 Task: Search one way flight ticket for 4 adults, 2 children, 2 infants in seat and 1 infant on lap in premium economy from Deadhorse: Deadhorse Airport(prudhoe Bay Airport) to Fort Wayne: Fort Wayne International Airport on 5-4-2023. Choice of flights is Alaska. Number of bags: 2 carry on bags. Outbound departure time preference is 4:45.
Action: Mouse moved to (372, 320)
Screenshot: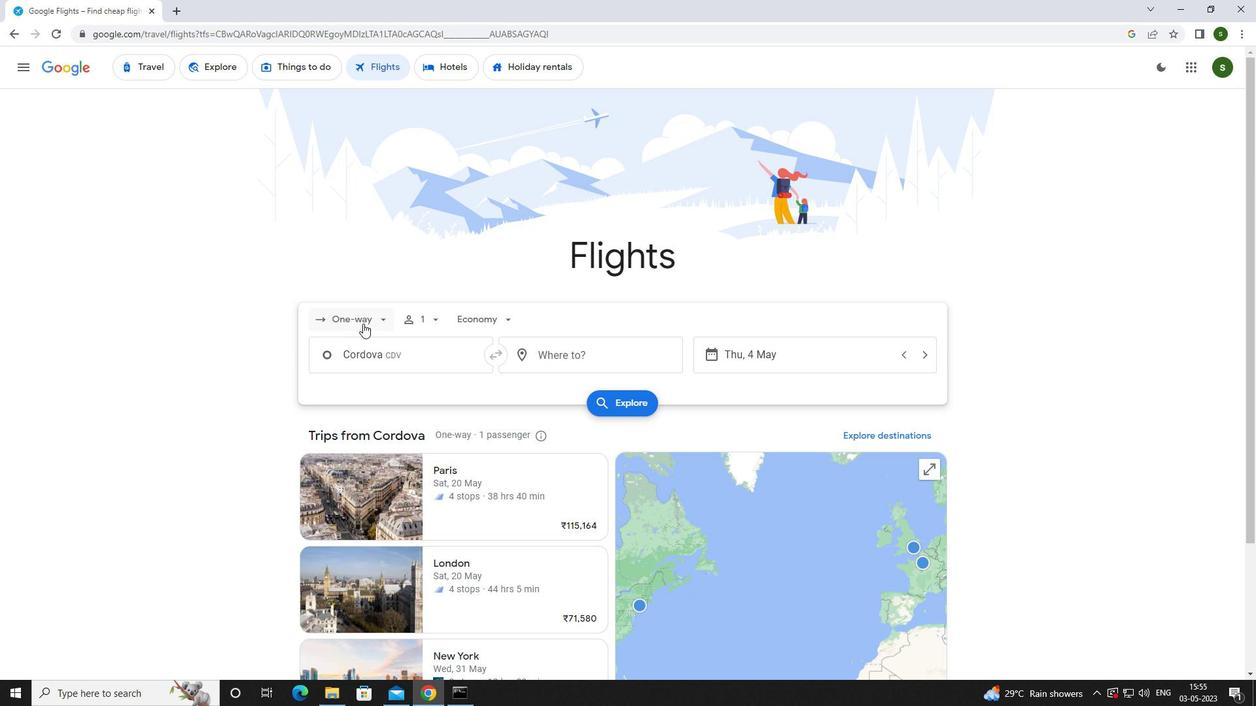 
Action: Mouse pressed left at (372, 320)
Screenshot: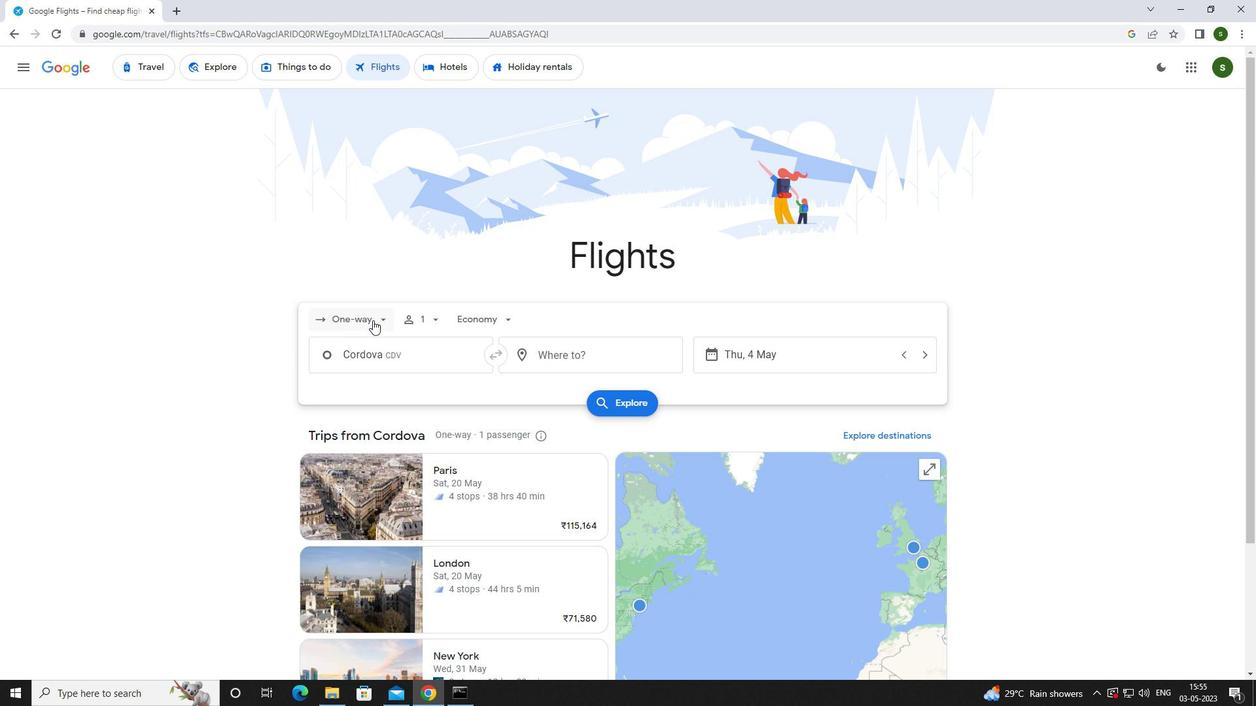 
Action: Mouse pressed left at (372, 320)
Screenshot: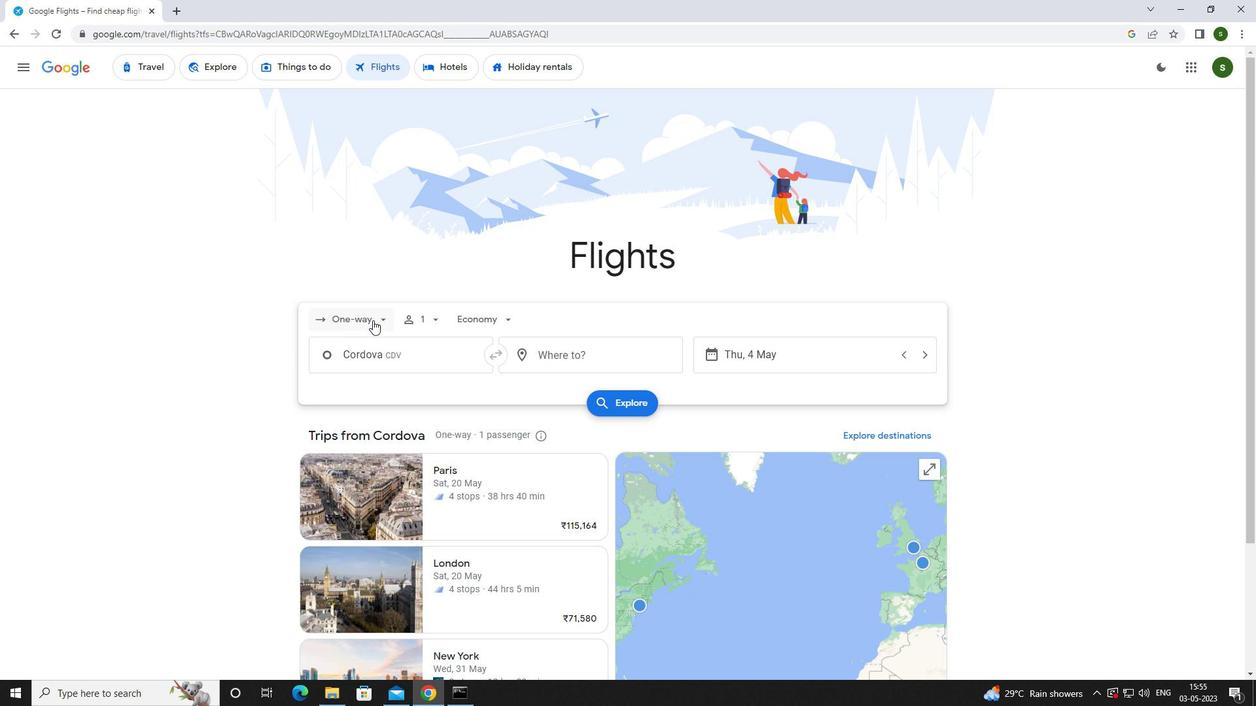 
Action: Mouse moved to (377, 316)
Screenshot: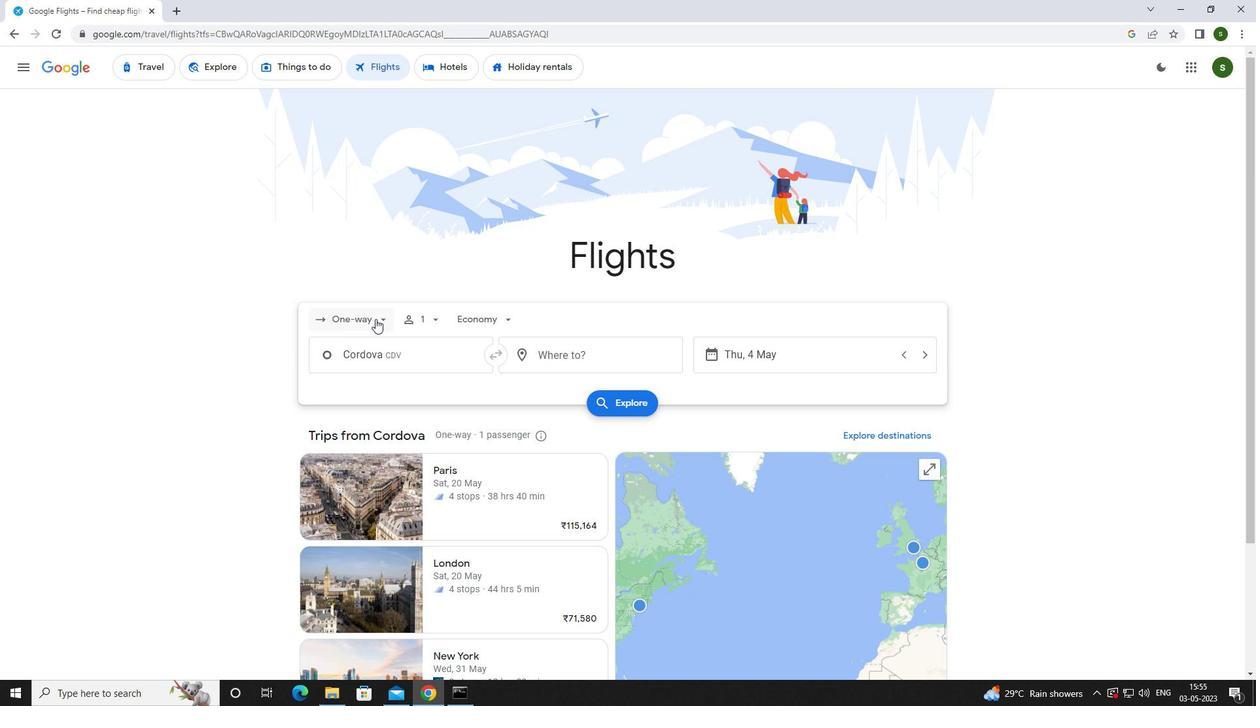 
Action: Mouse pressed left at (377, 316)
Screenshot: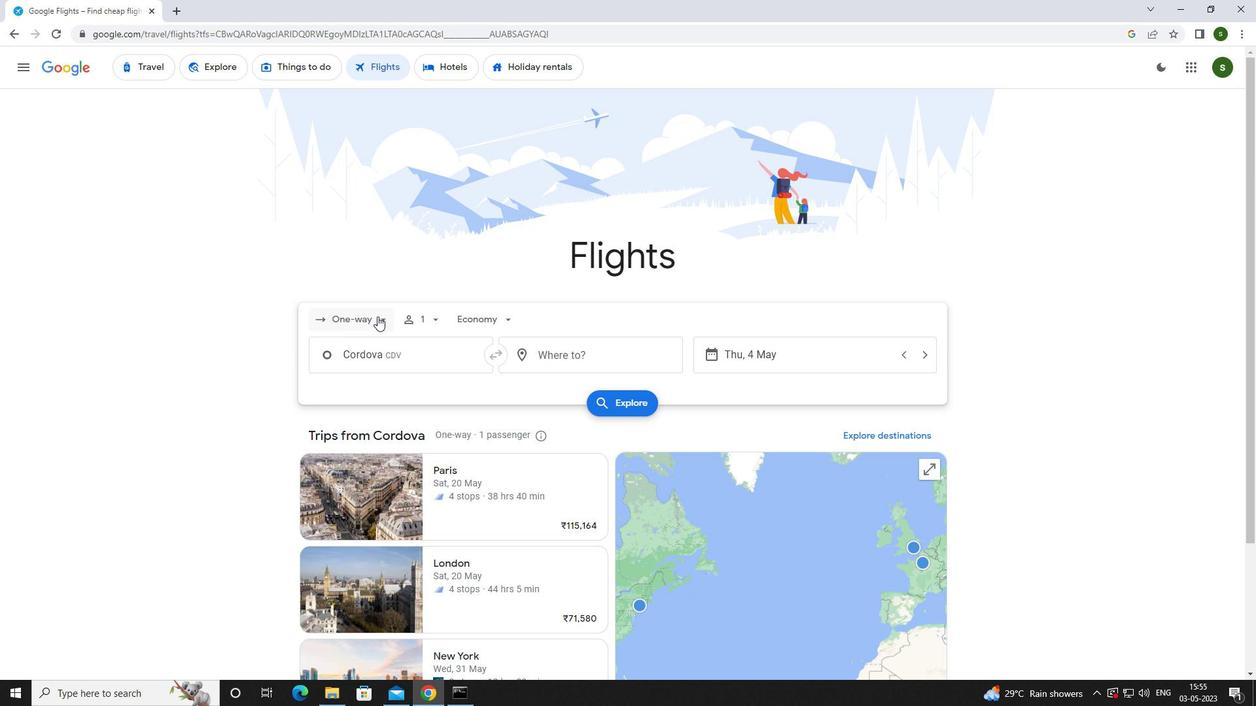 
Action: Mouse moved to (377, 314)
Screenshot: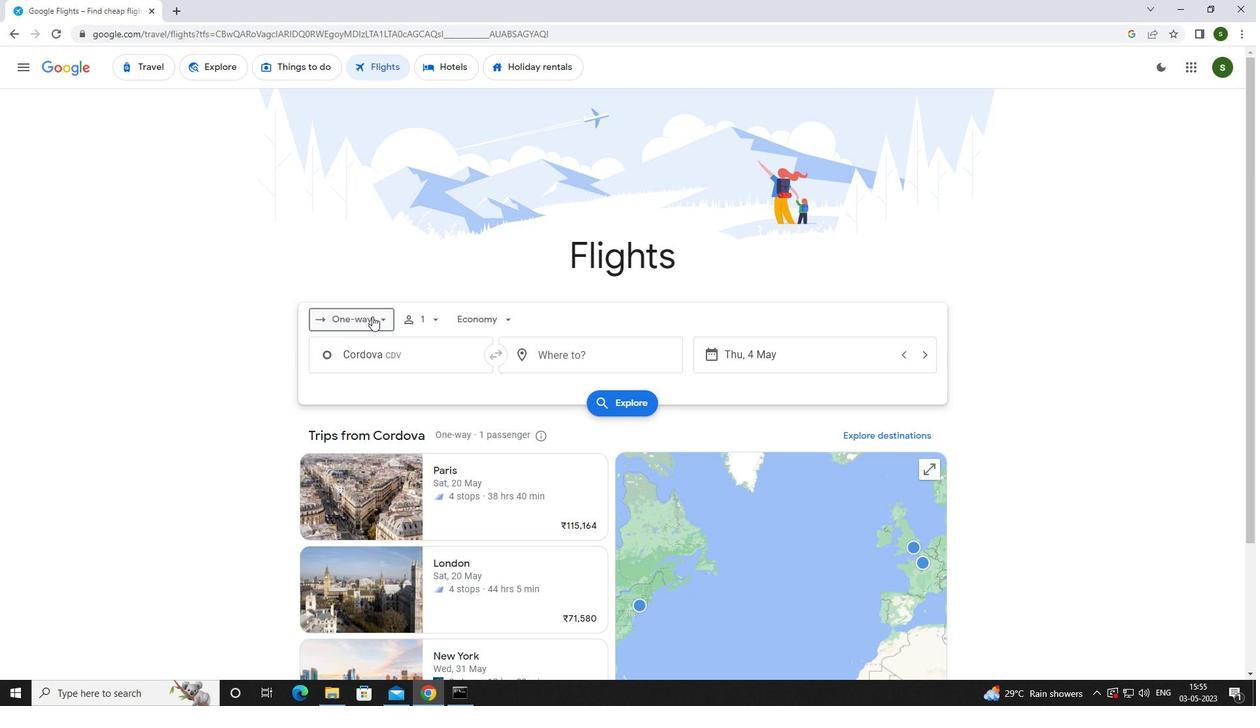 
Action: Mouse pressed left at (377, 314)
Screenshot: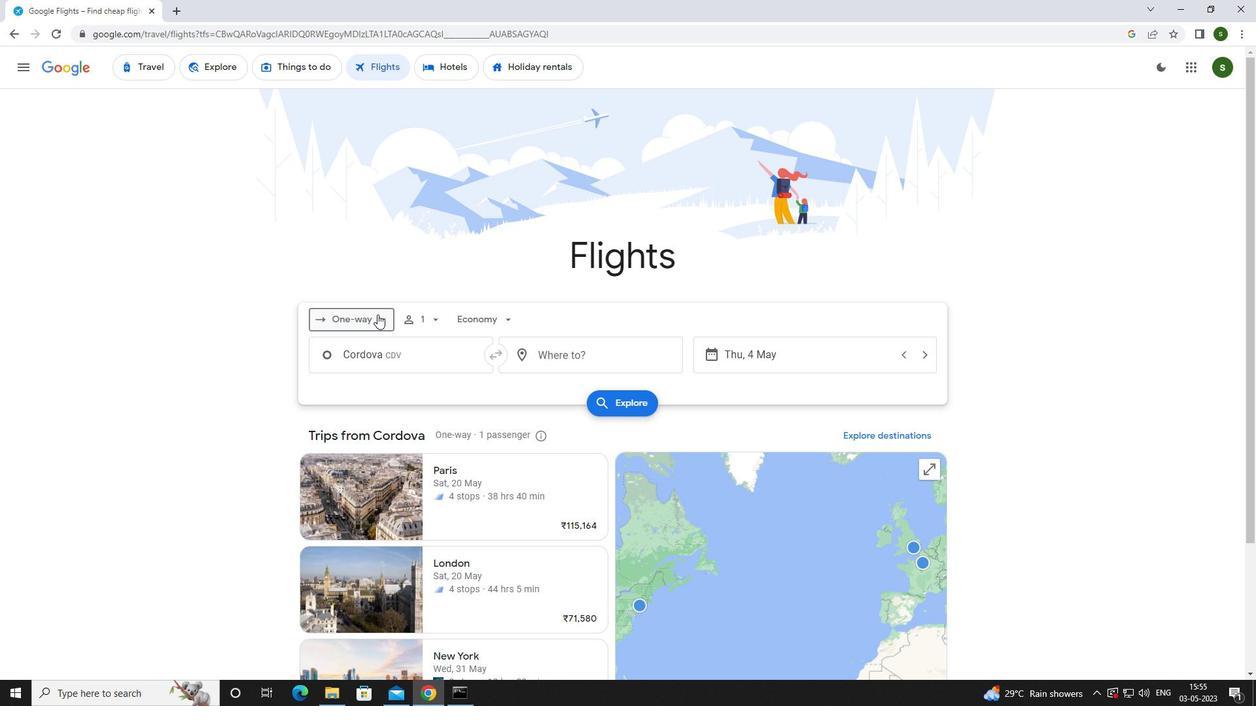 
Action: Mouse moved to (383, 387)
Screenshot: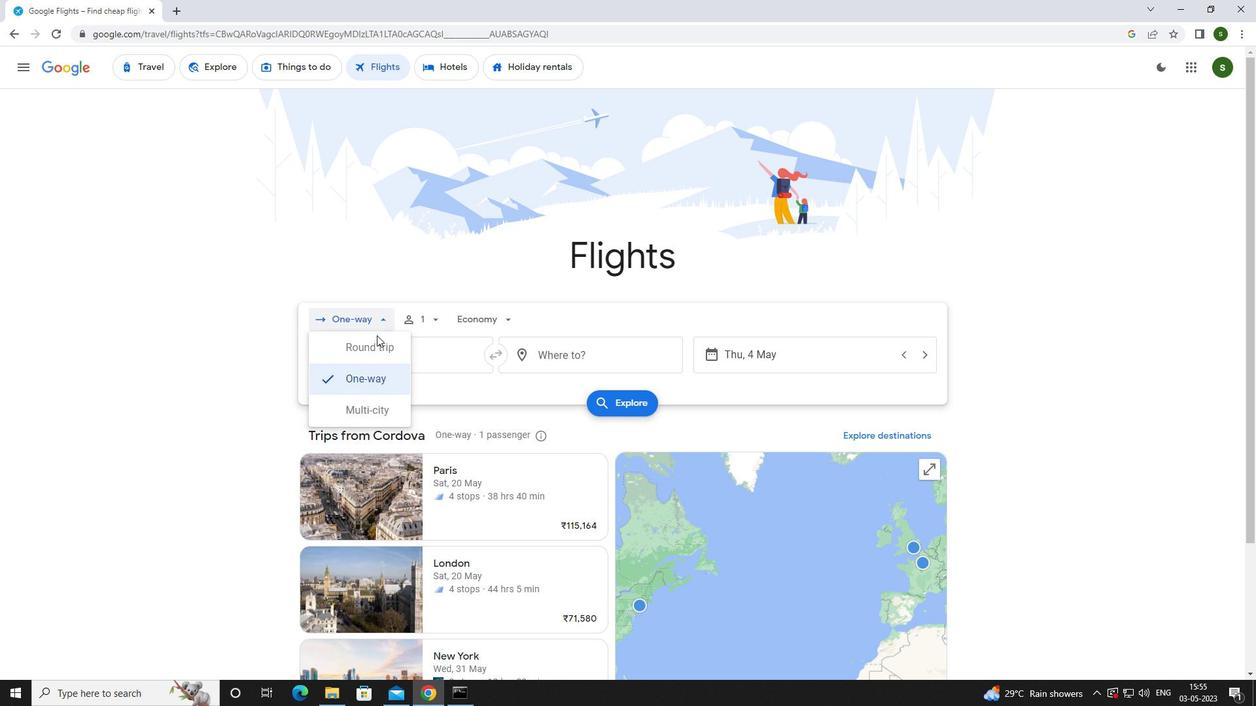 
Action: Mouse pressed left at (383, 387)
Screenshot: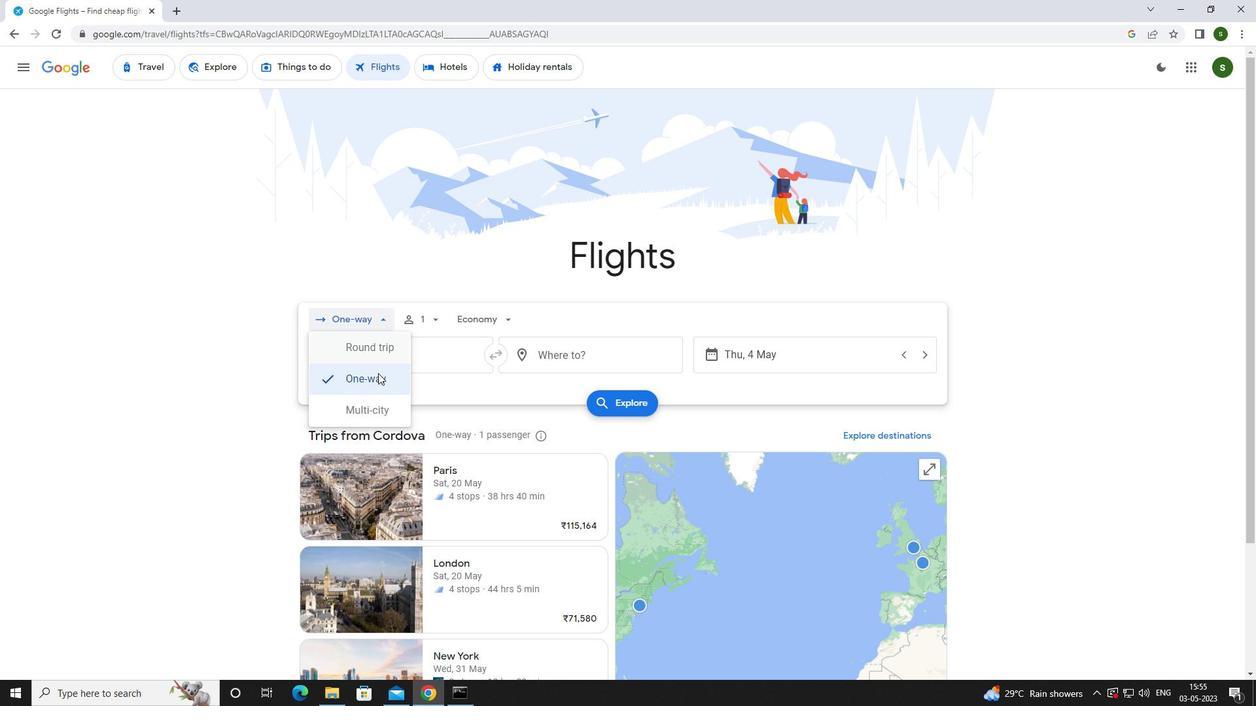 
Action: Mouse moved to (416, 317)
Screenshot: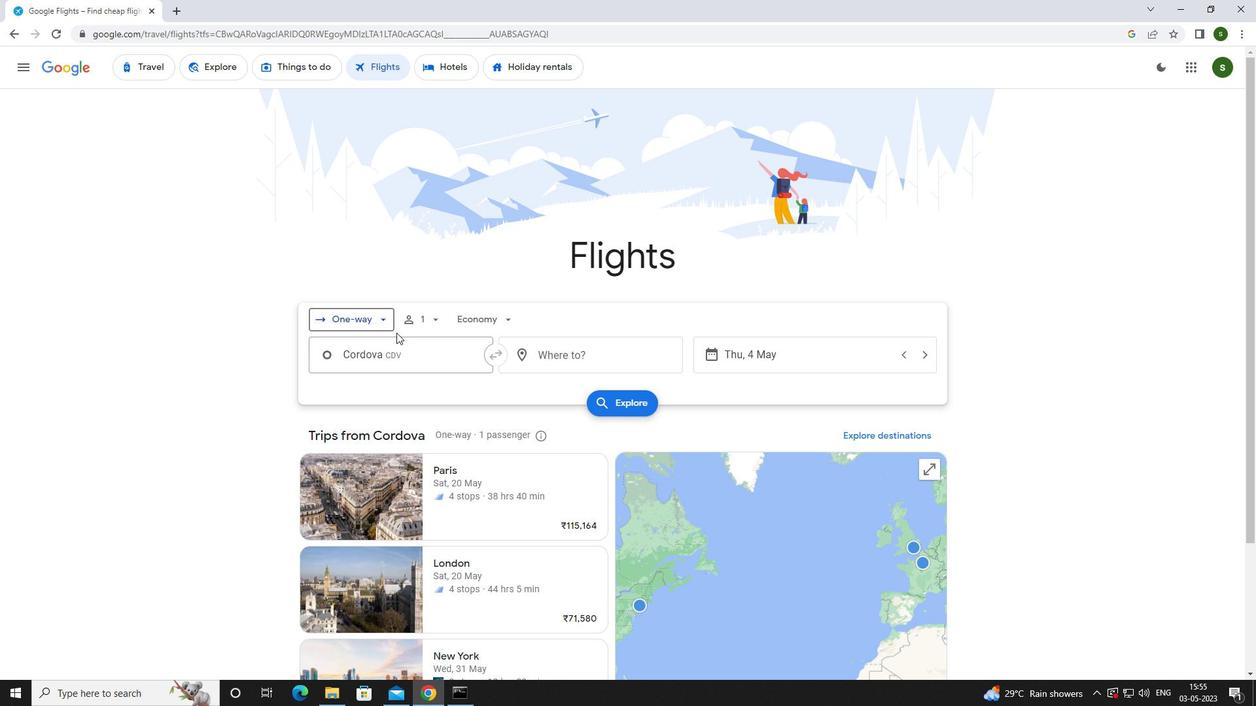 
Action: Mouse pressed left at (416, 317)
Screenshot: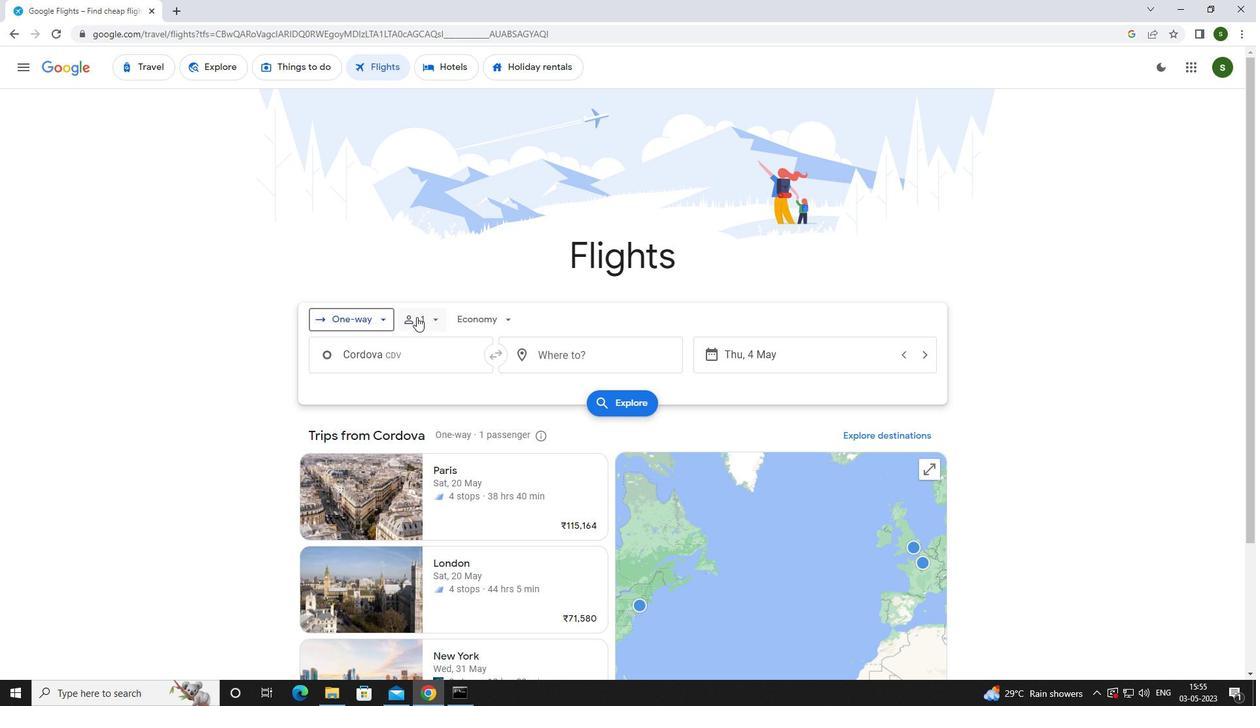 
Action: Mouse moved to (538, 348)
Screenshot: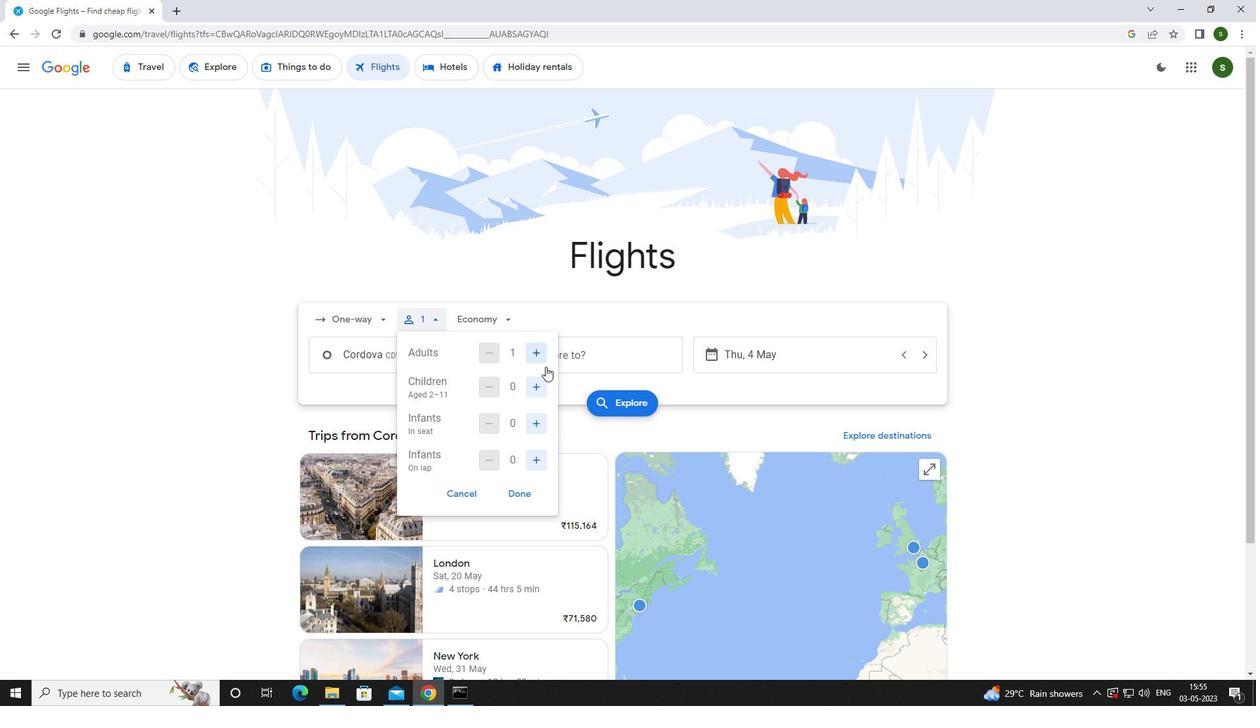 
Action: Mouse pressed left at (538, 348)
Screenshot: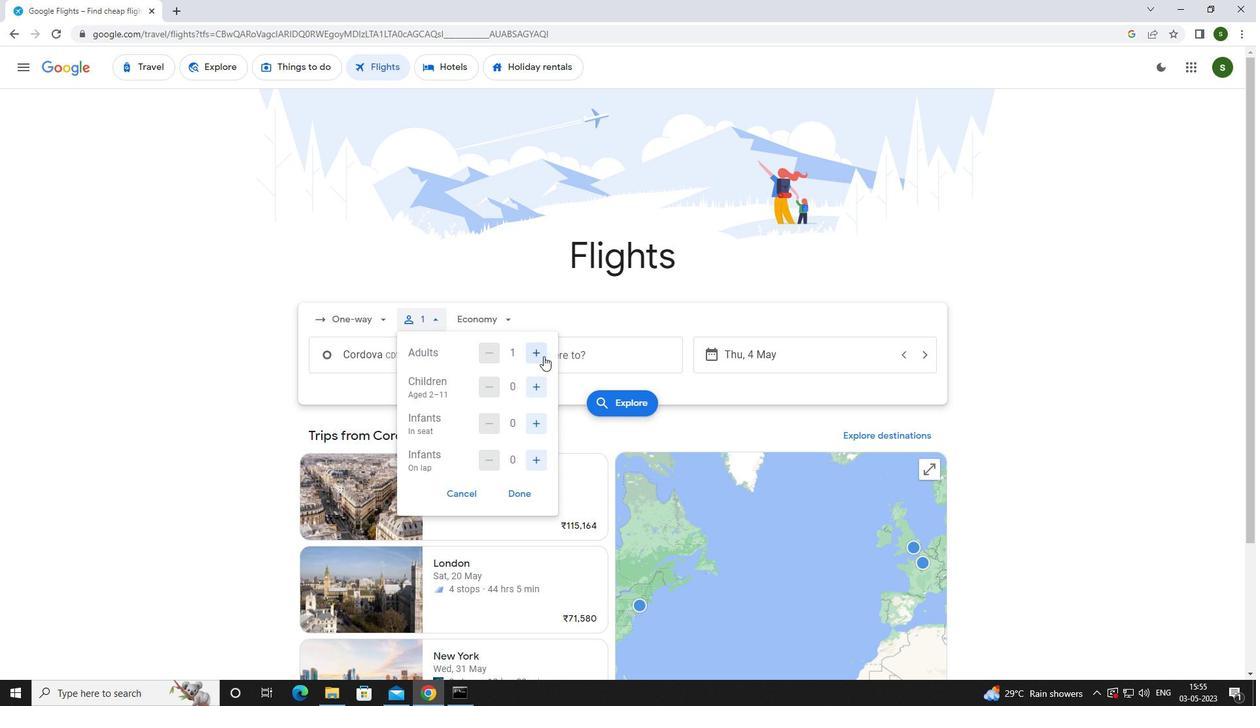 
Action: Mouse pressed left at (538, 348)
Screenshot: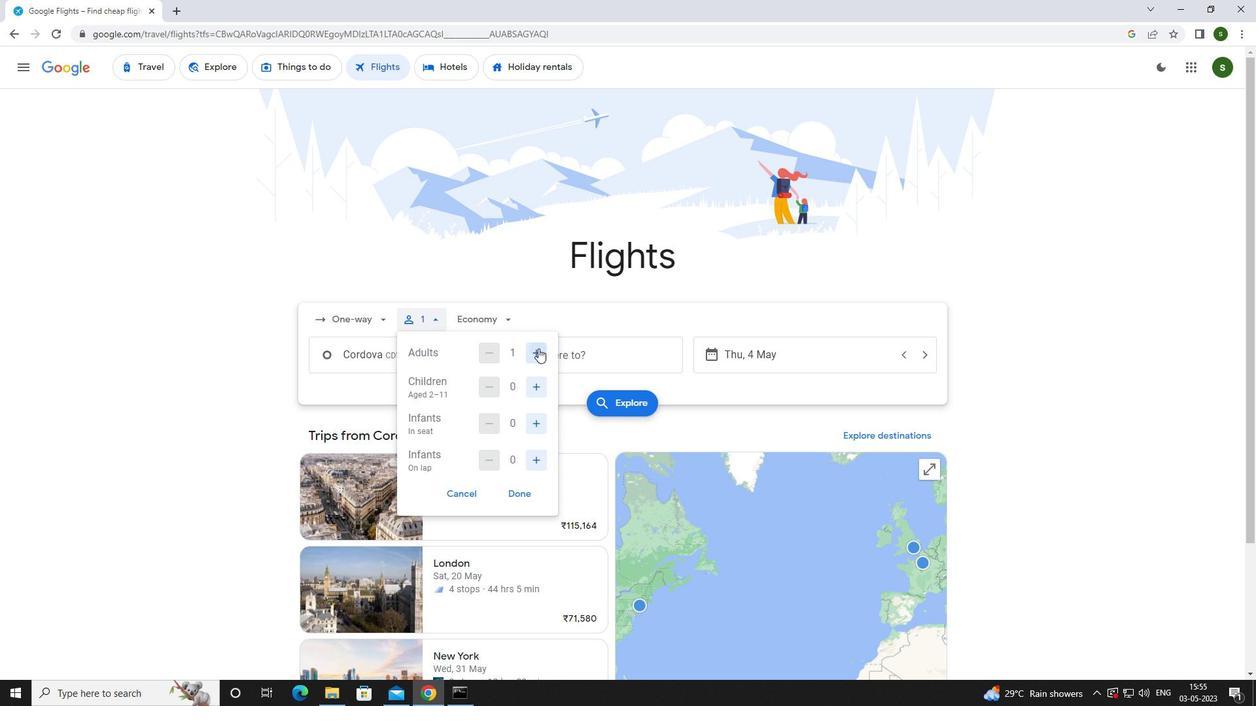 
Action: Mouse pressed left at (538, 348)
Screenshot: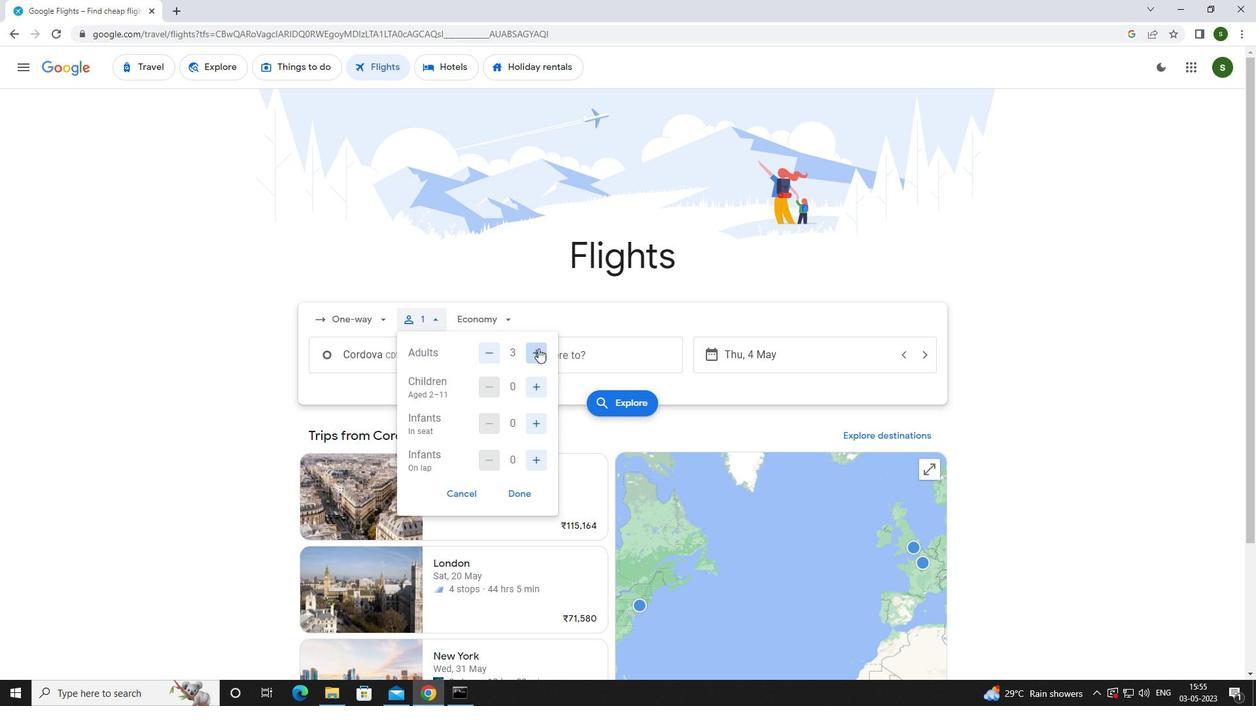 
Action: Mouse moved to (537, 386)
Screenshot: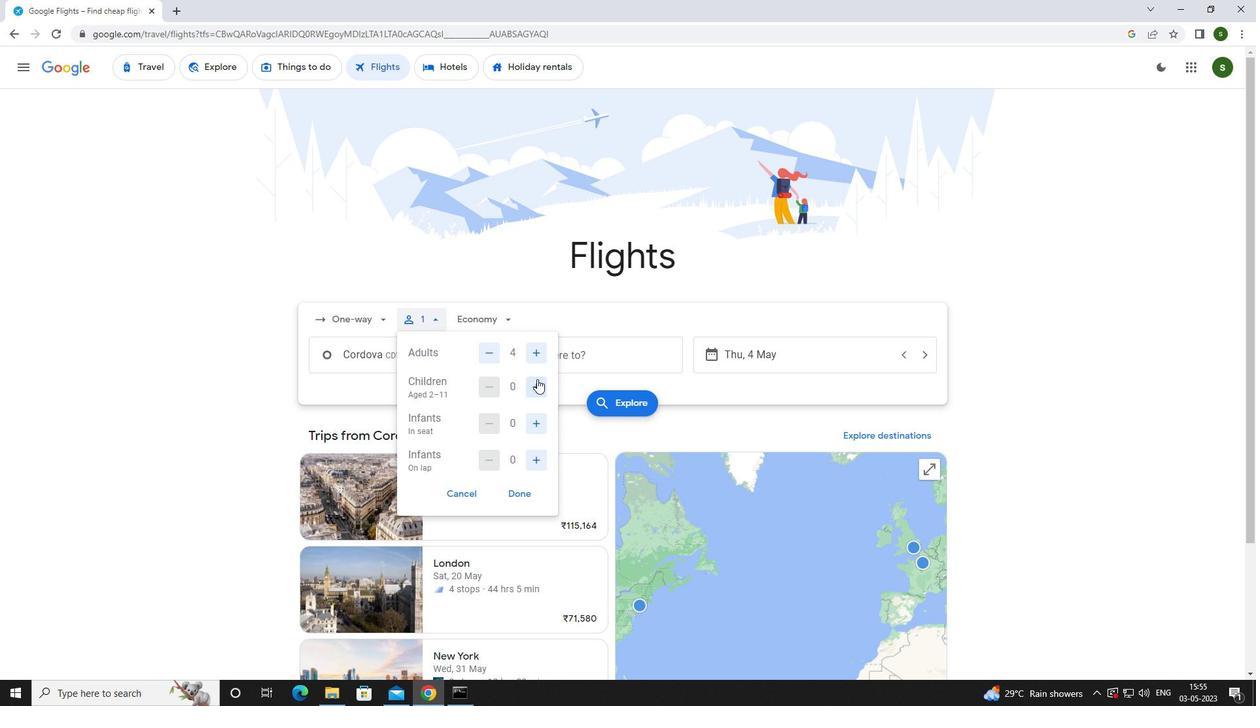 
Action: Mouse pressed left at (537, 386)
Screenshot: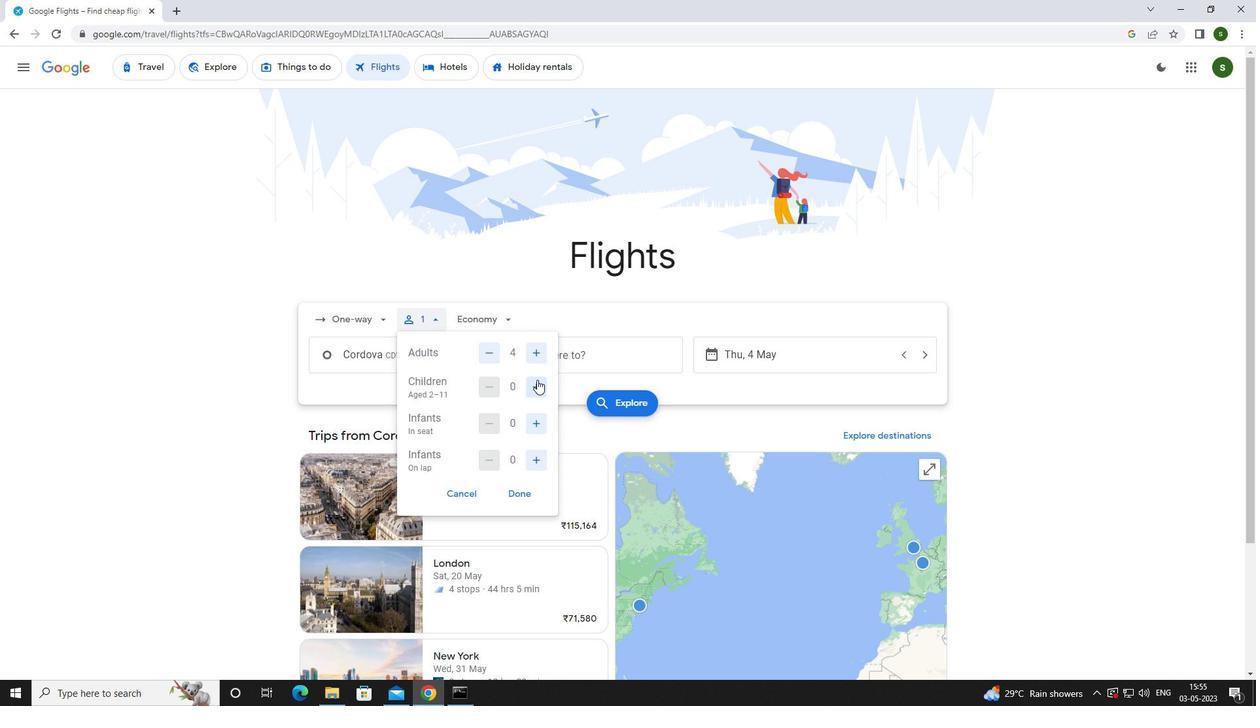 
Action: Mouse pressed left at (537, 386)
Screenshot: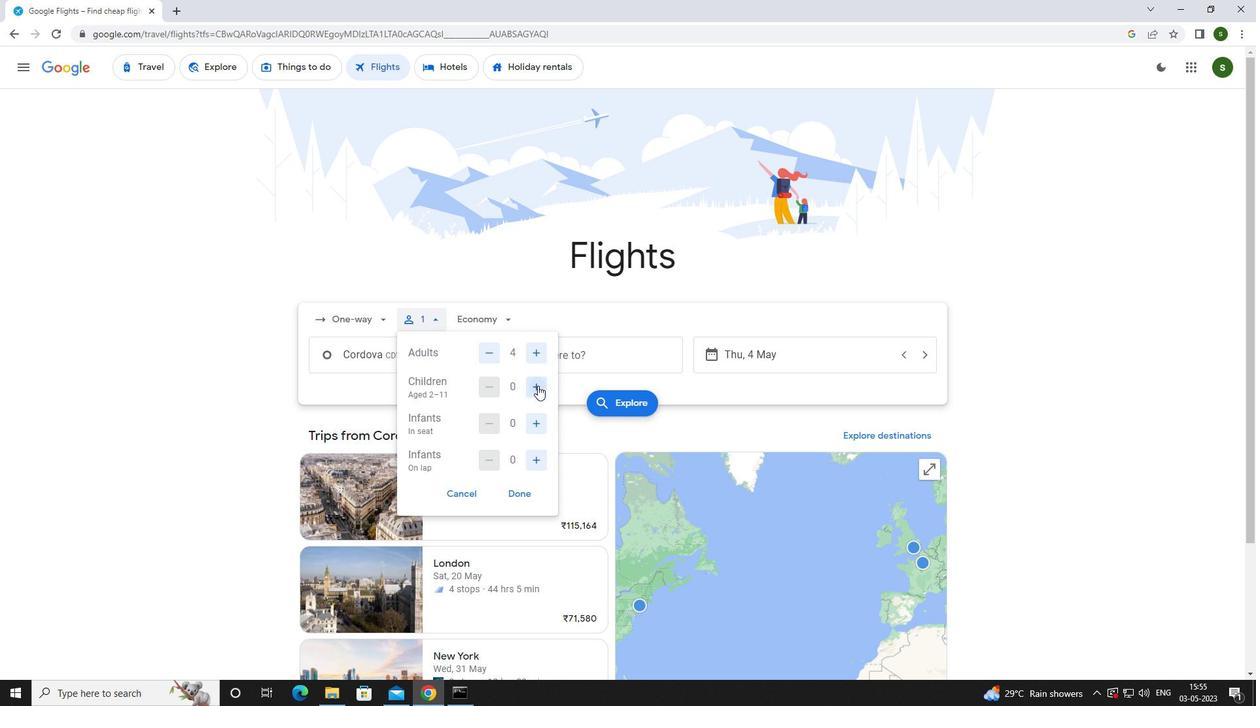 
Action: Mouse moved to (541, 420)
Screenshot: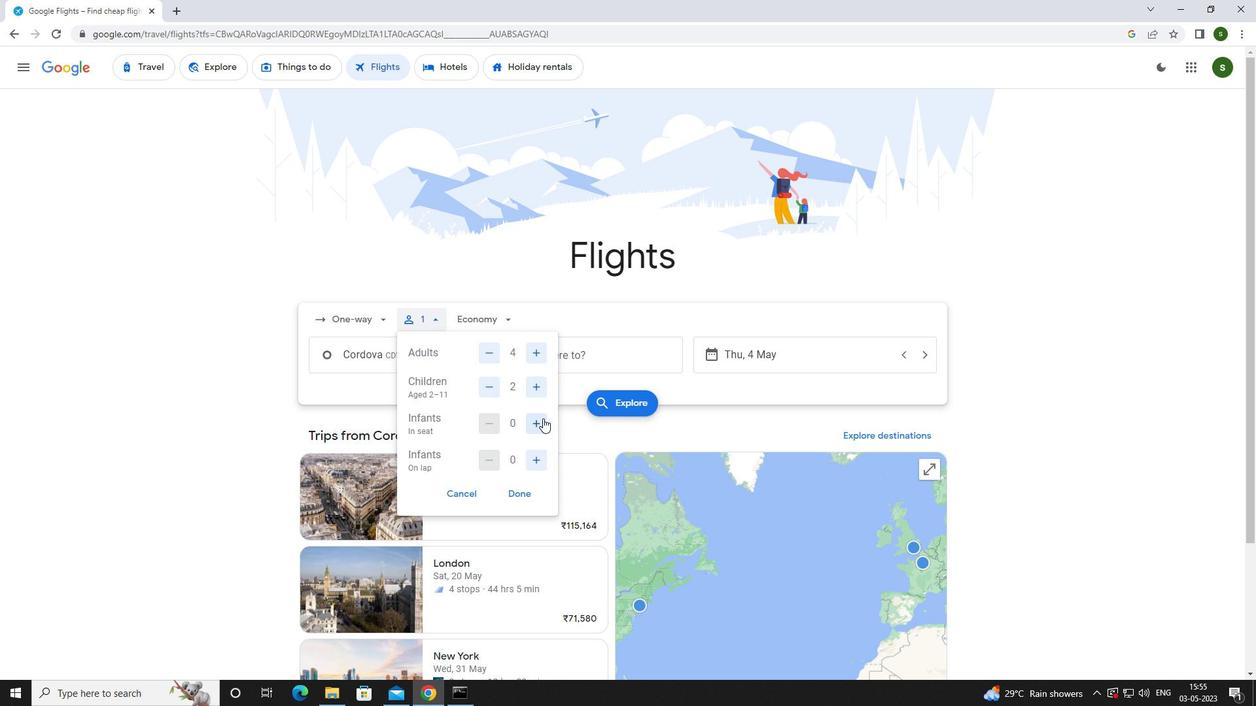 
Action: Mouse pressed left at (541, 420)
Screenshot: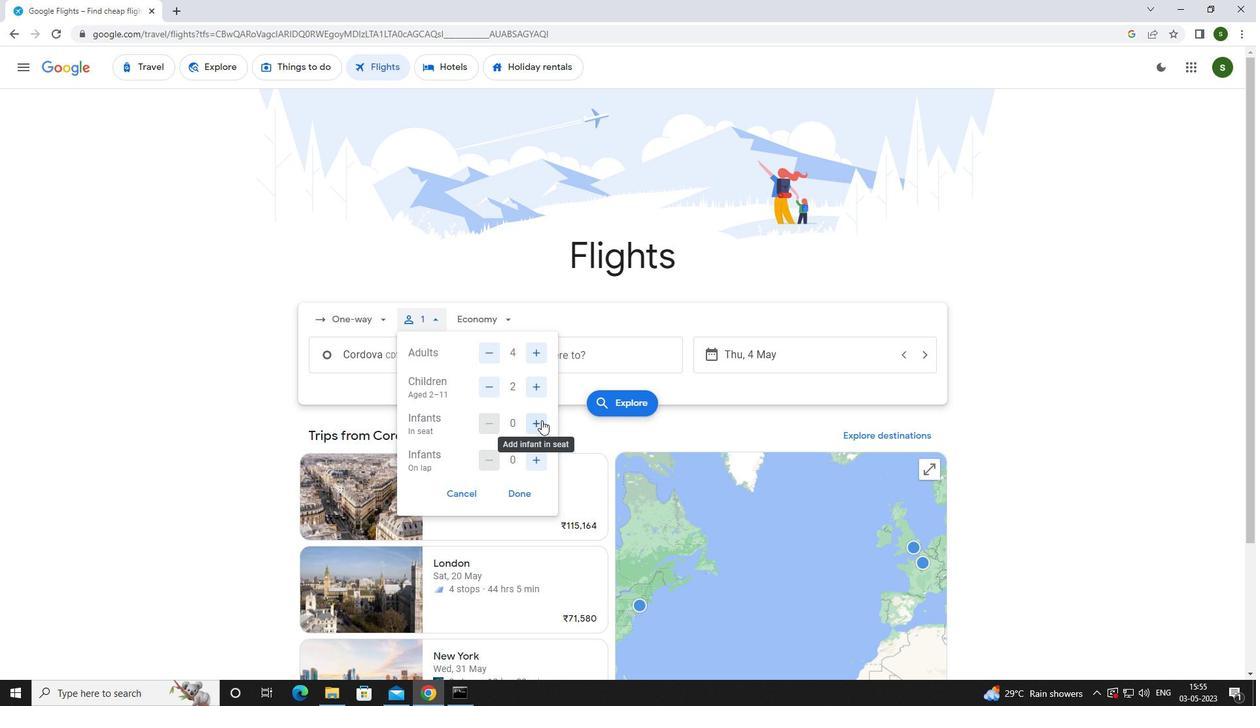 
Action: Mouse pressed left at (541, 420)
Screenshot: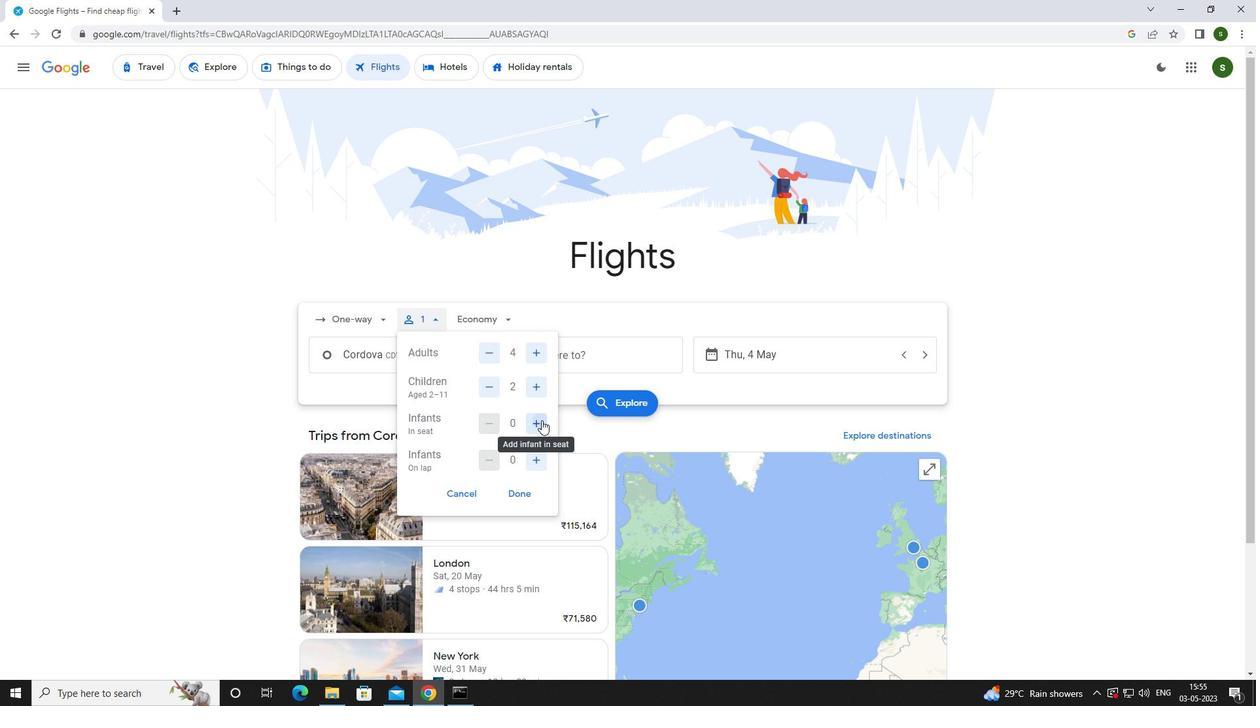 
Action: Mouse moved to (537, 457)
Screenshot: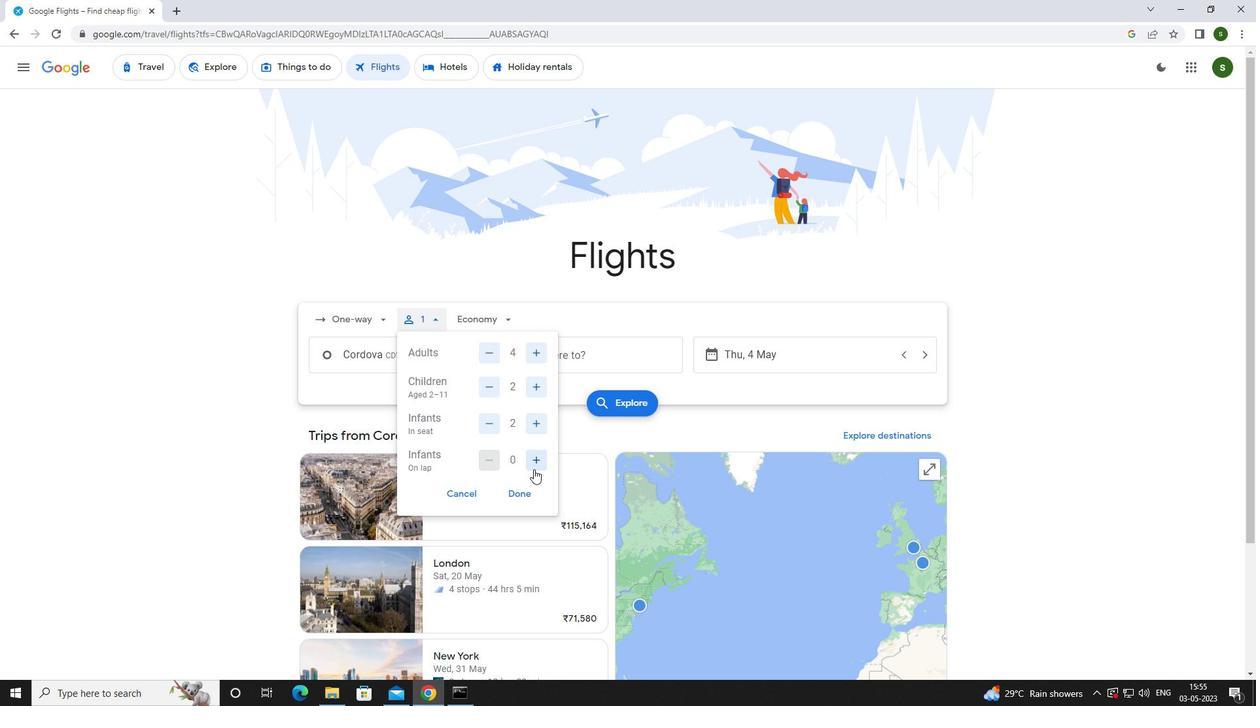 
Action: Mouse pressed left at (537, 457)
Screenshot: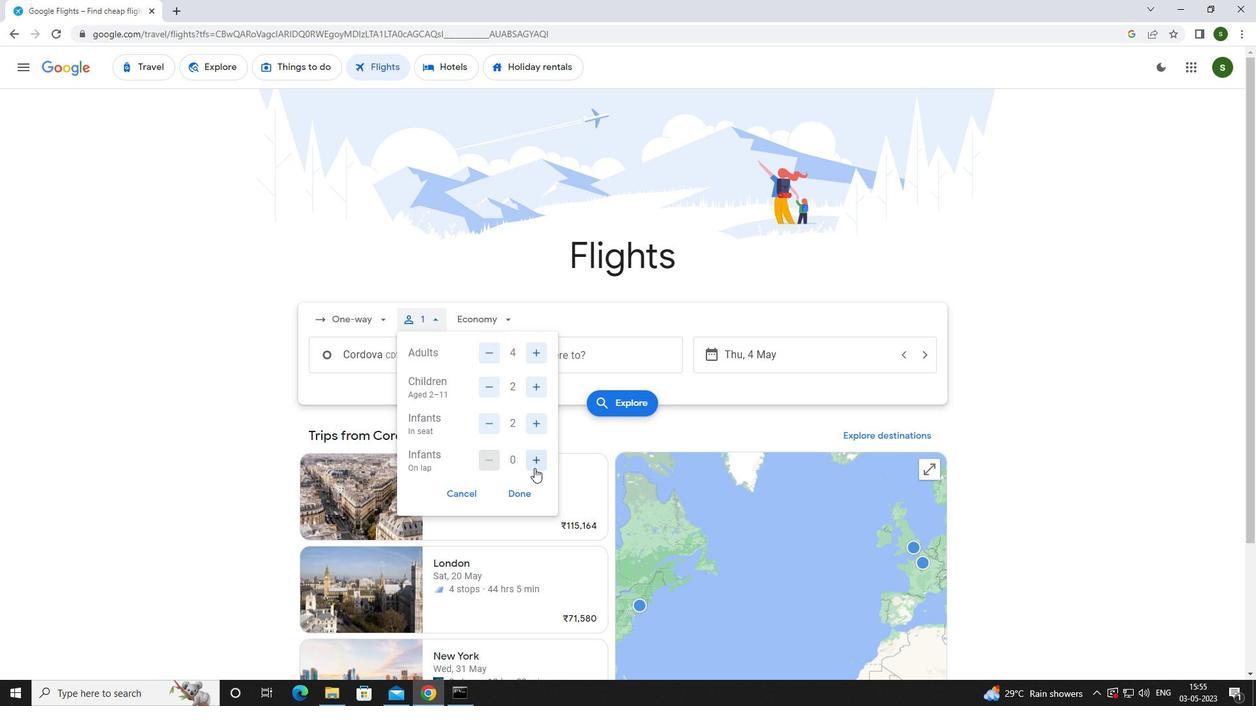 
Action: Mouse moved to (503, 312)
Screenshot: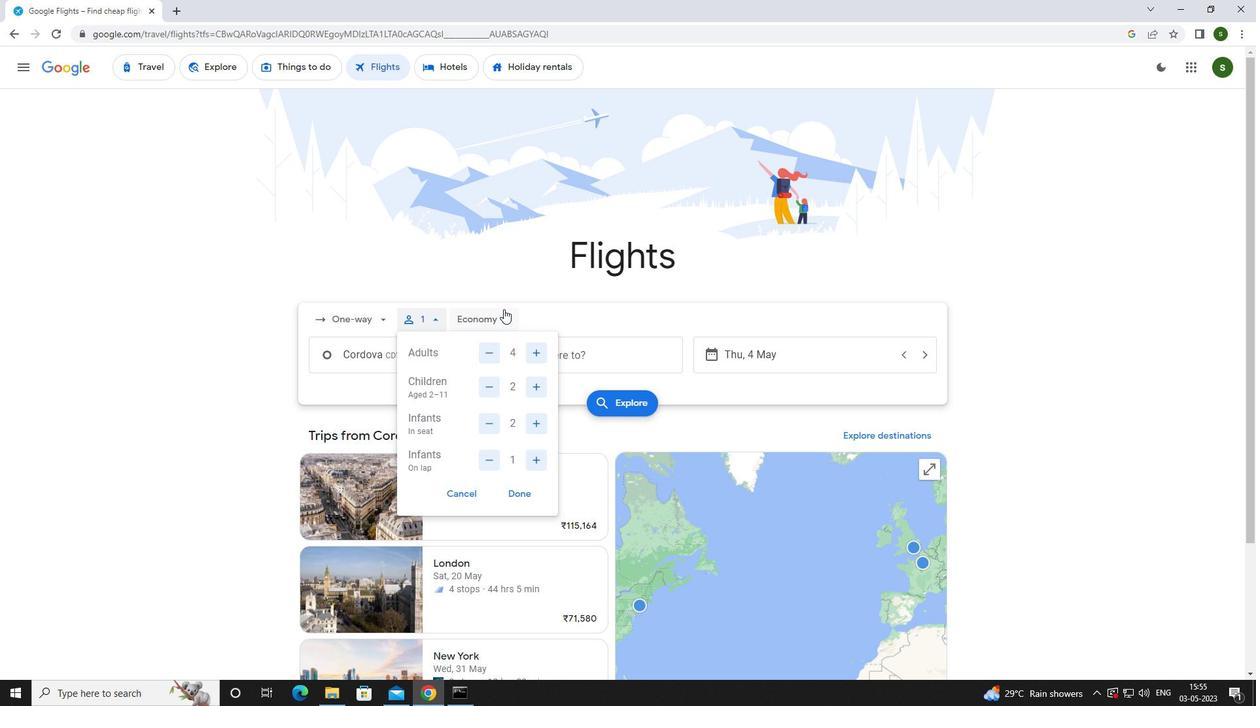 
Action: Mouse pressed left at (503, 312)
Screenshot: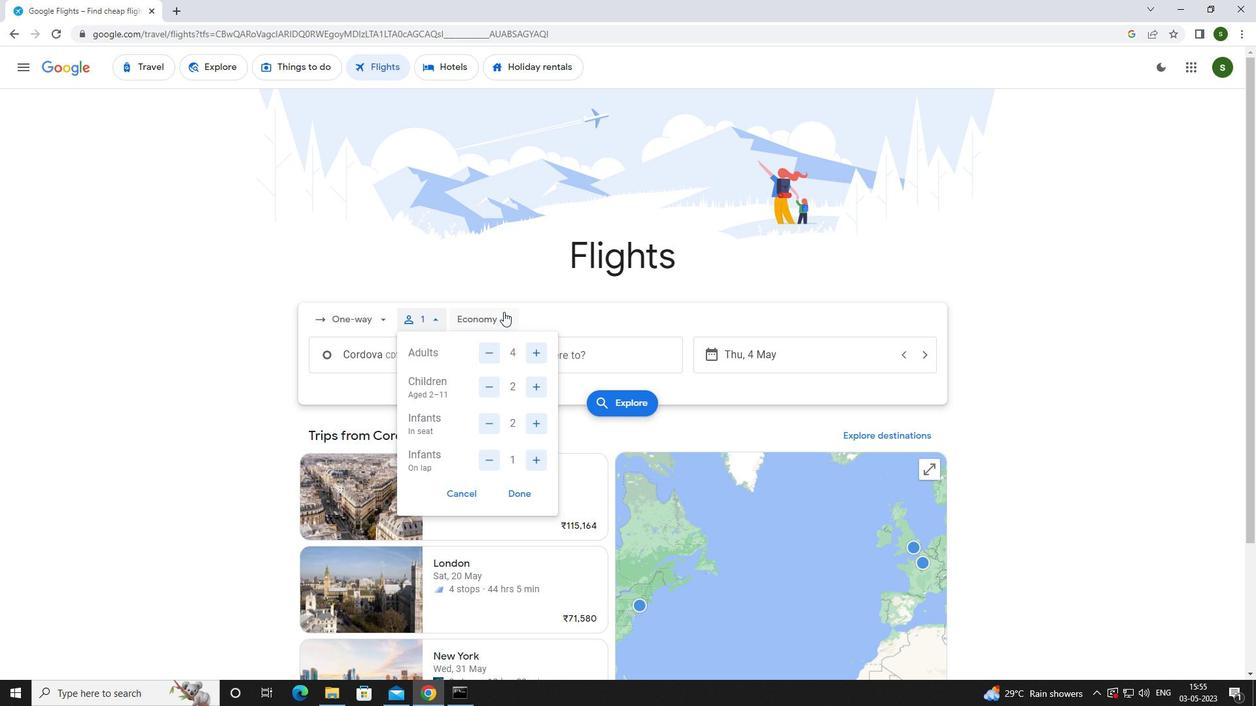 
Action: Mouse moved to (514, 377)
Screenshot: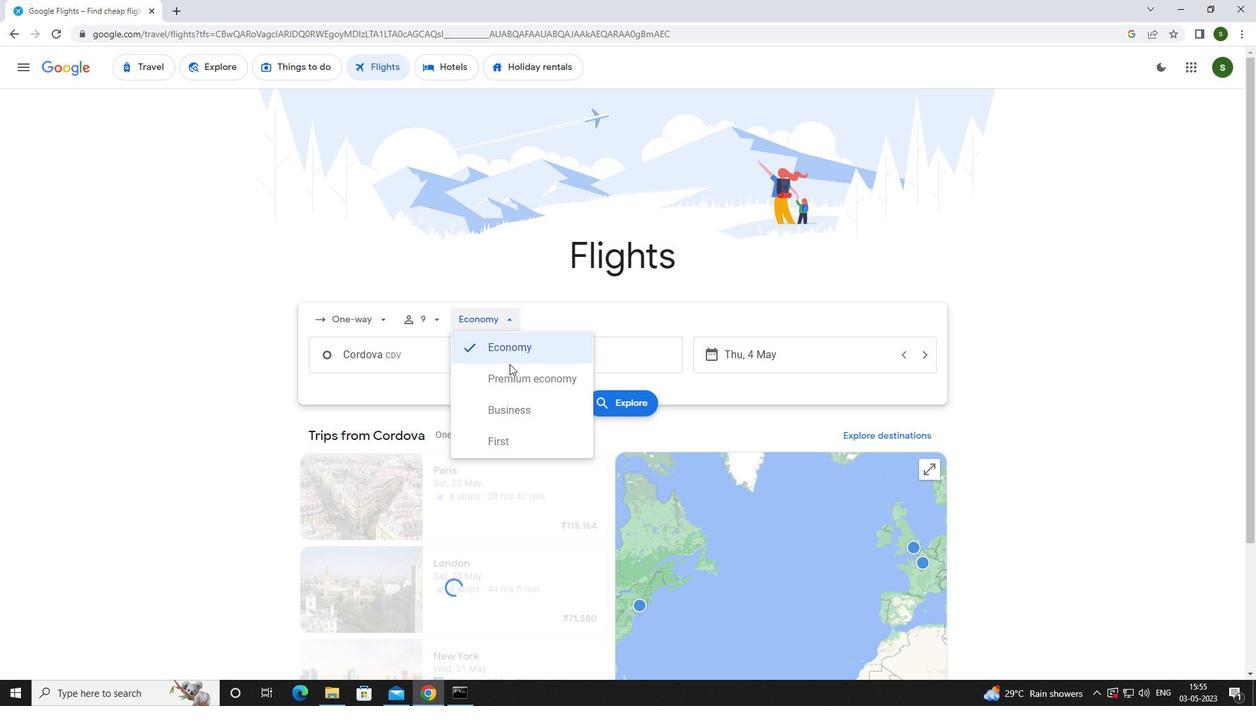 
Action: Mouse pressed left at (514, 377)
Screenshot: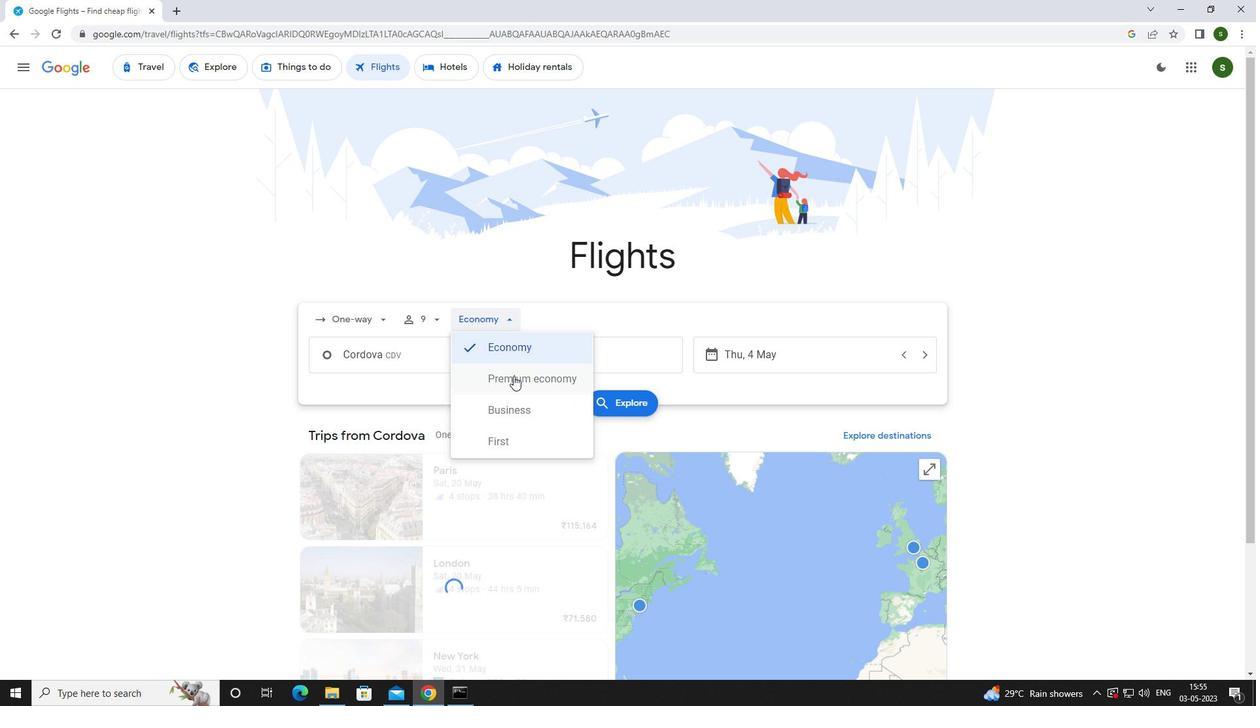 
Action: Mouse moved to (444, 357)
Screenshot: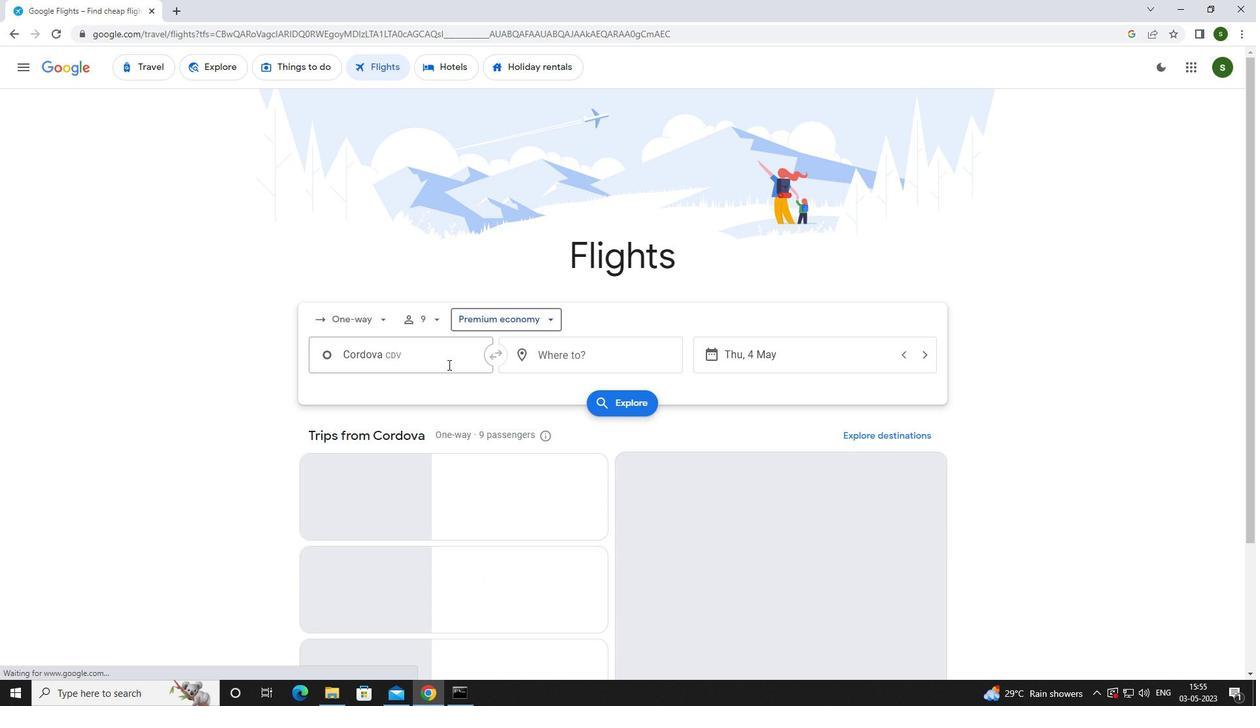 
Action: Mouse pressed left at (444, 357)
Screenshot: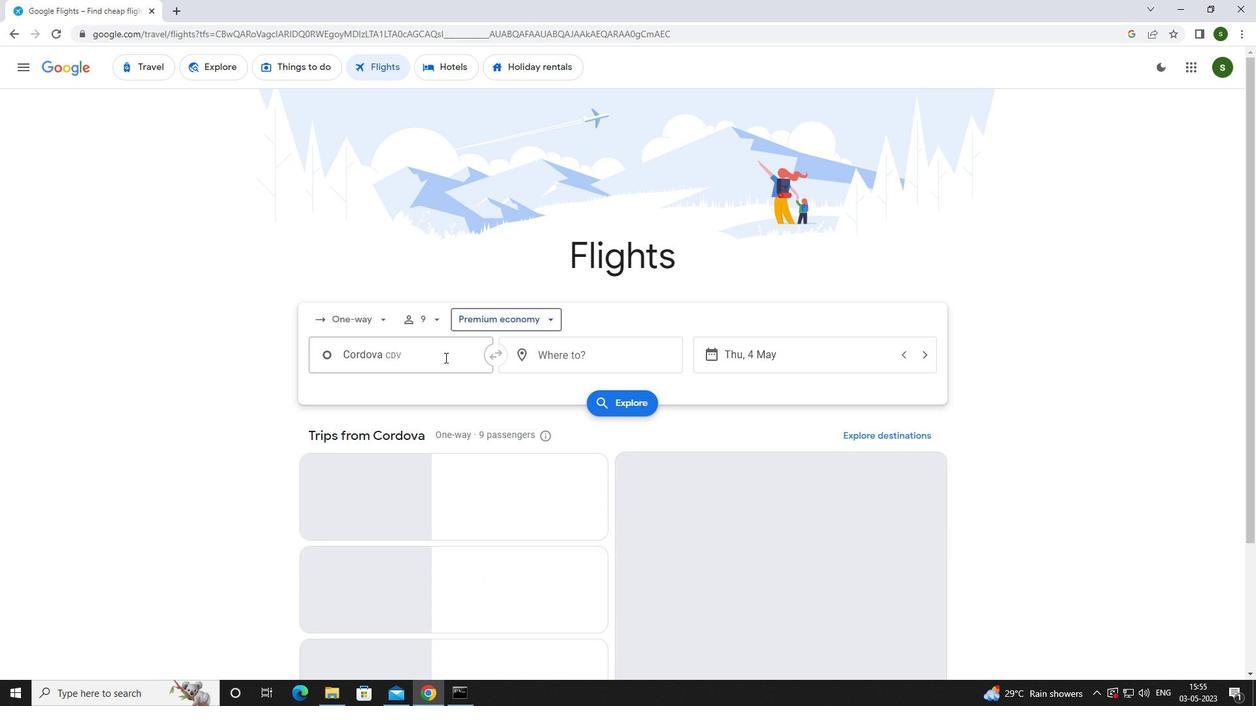 
Action: Mouse moved to (444, 357)
Screenshot: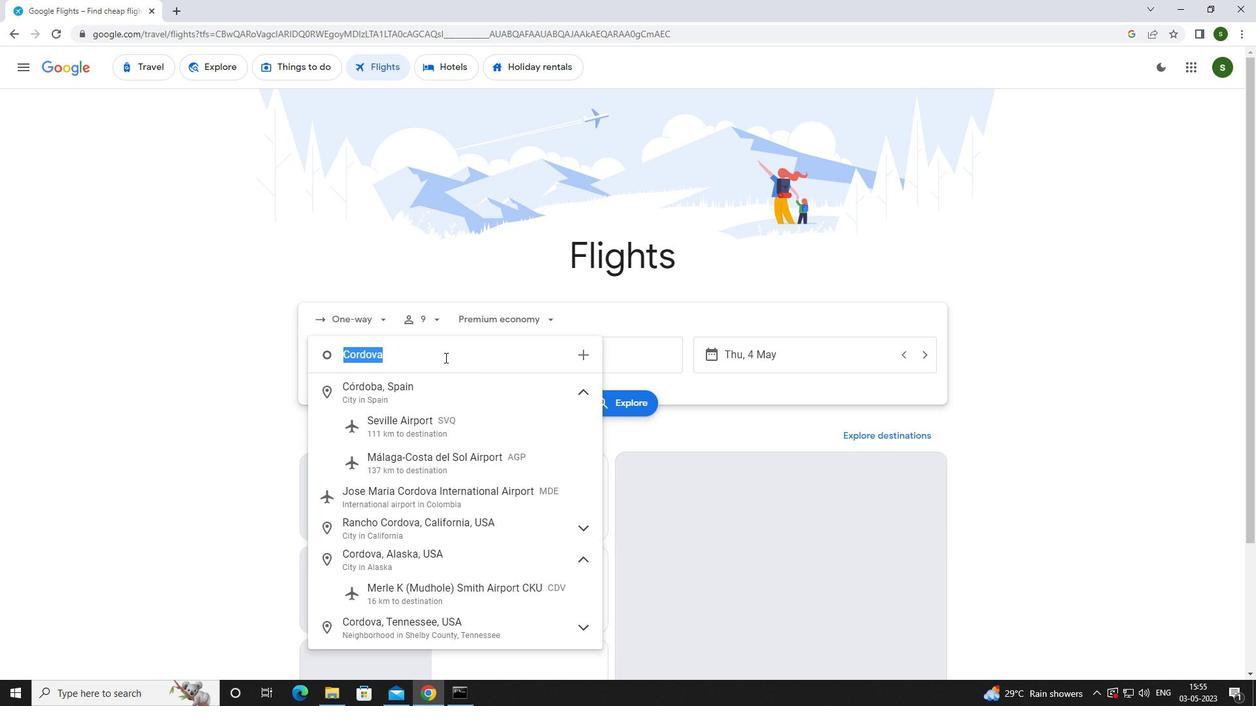 
Action: Key pressed <Key.caps_lock>d<Key.caps_lock>eadhorse
Screenshot: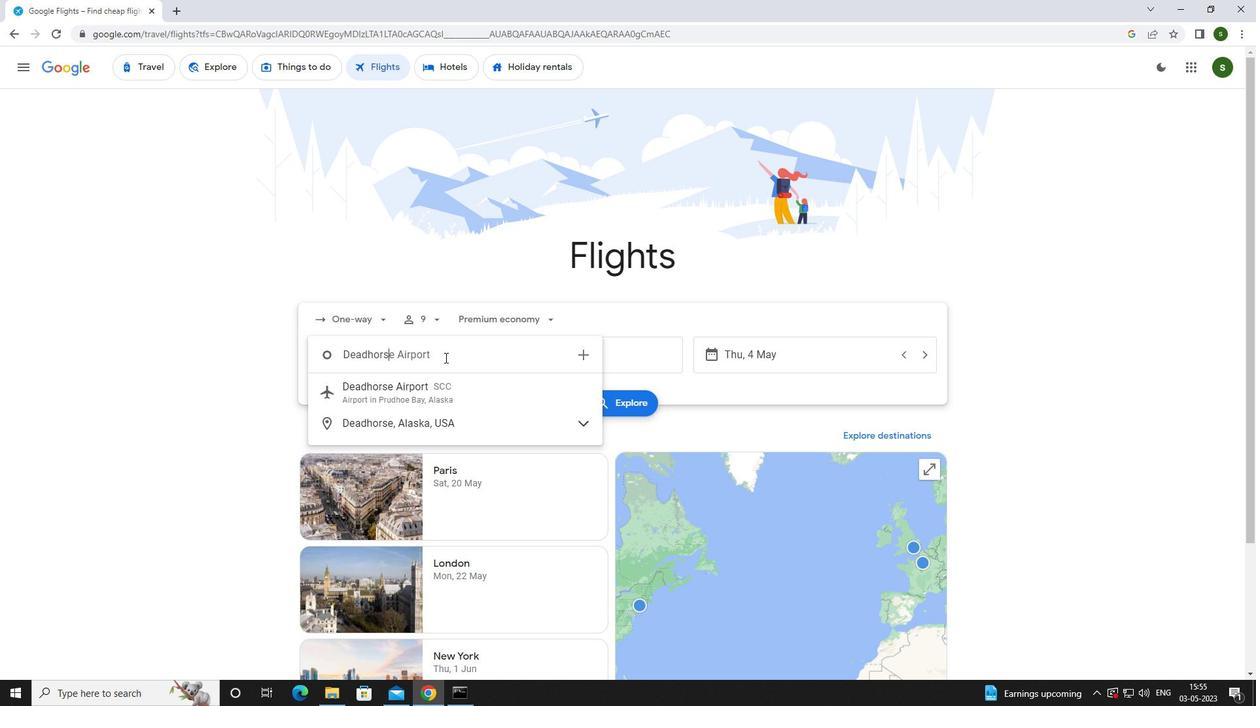 
Action: Mouse moved to (446, 399)
Screenshot: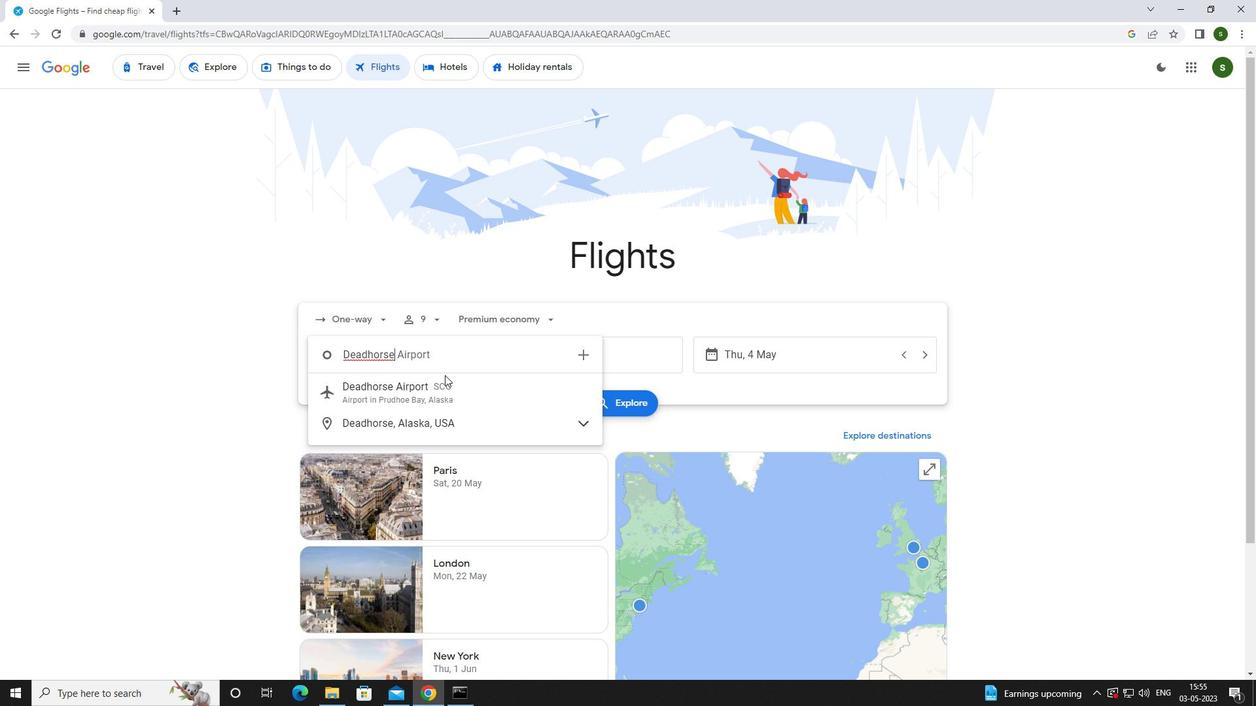 
Action: Mouse pressed left at (446, 399)
Screenshot: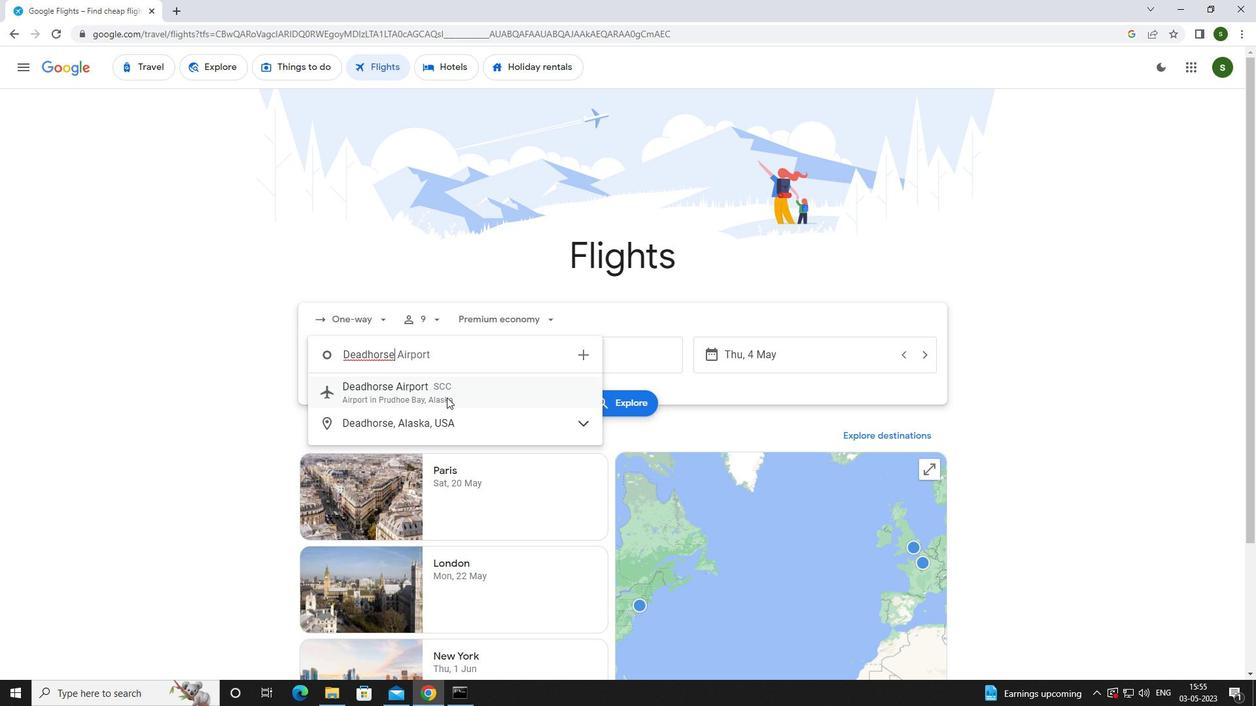 
Action: Mouse moved to (569, 362)
Screenshot: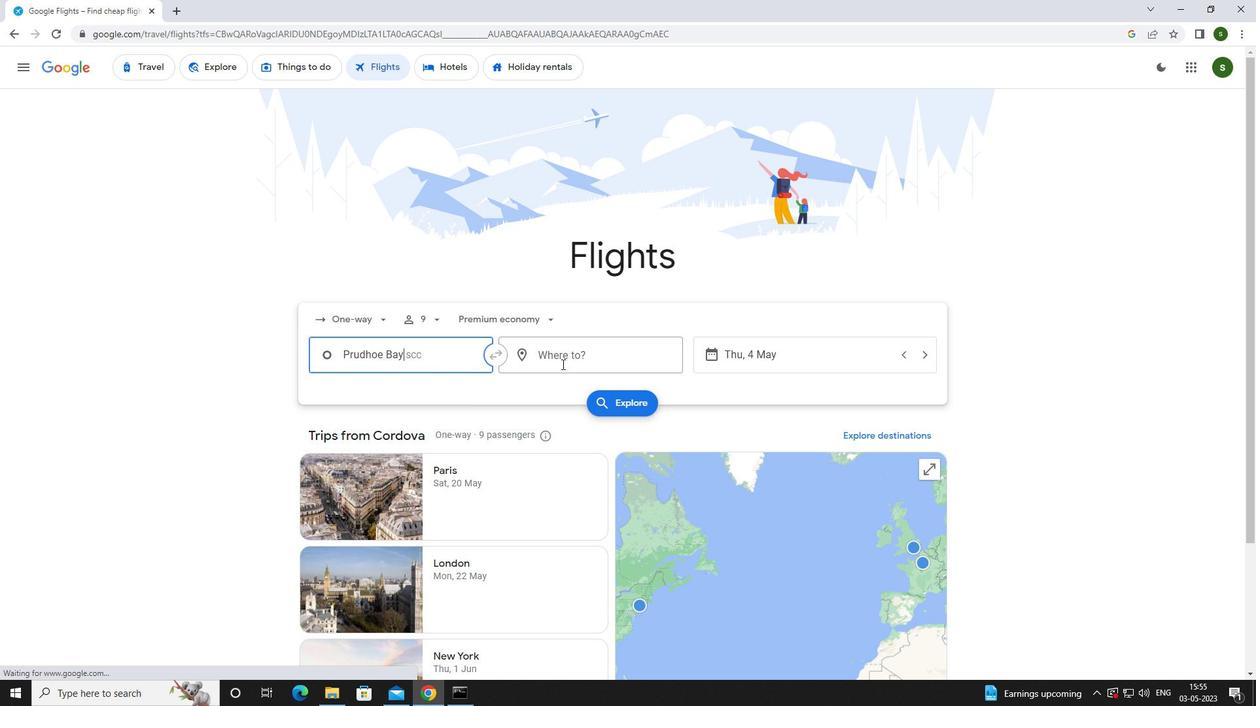
Action: Mouse pressed left at (569, 362)
Screenshot: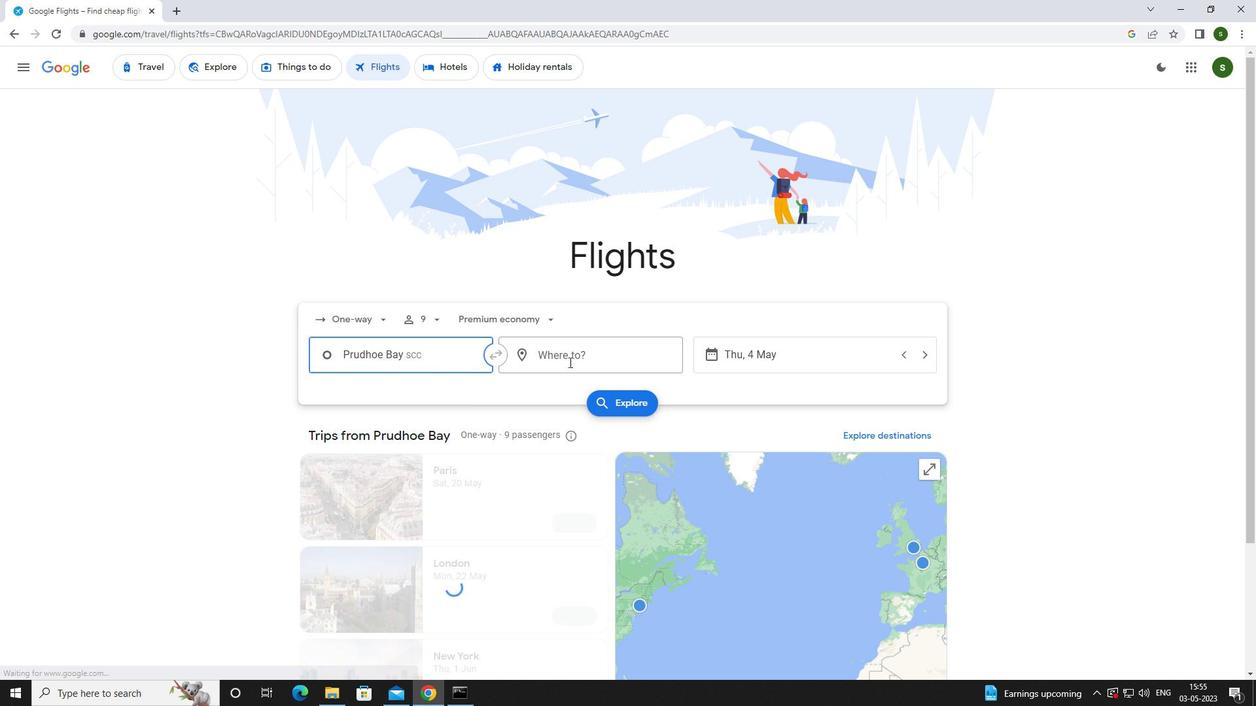 
Action: Mouse moved to (569, 362)
Screenshot: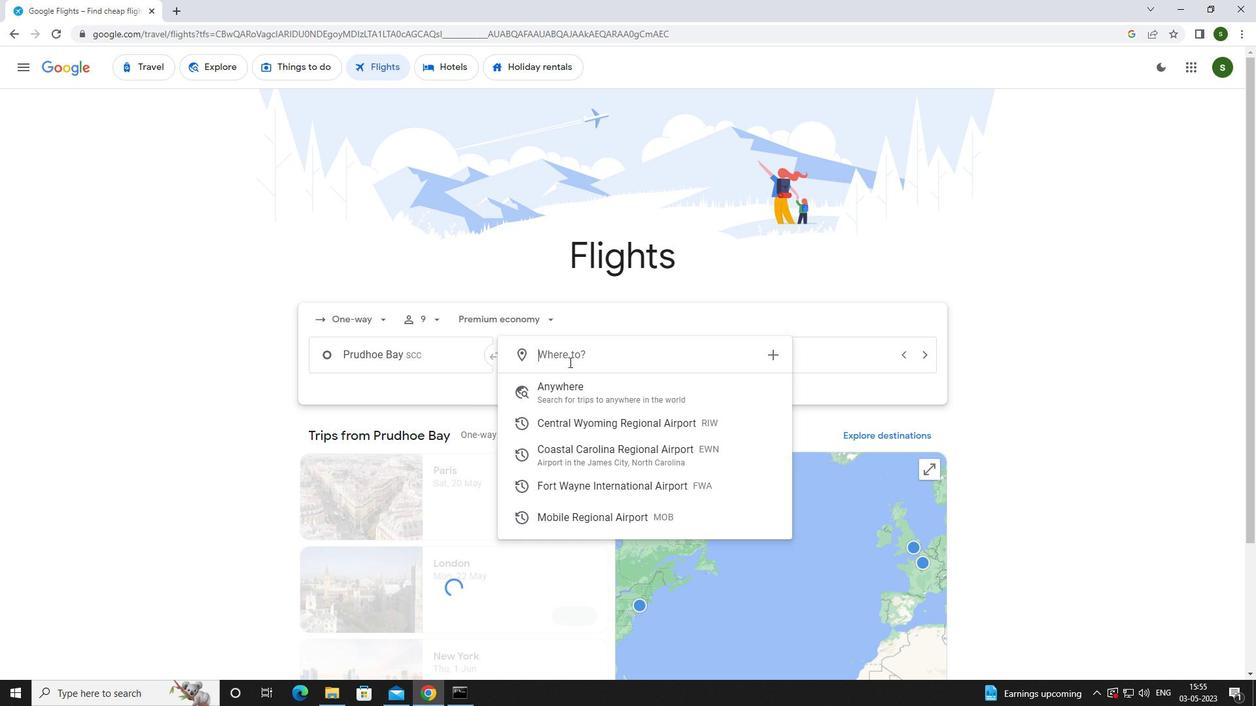 
Action: Key pressed <Key.caps_lock>f<Key.caps_lock>ort<Key.space><Key.caps_lock>w<Key.caps_lock>Ay
Screenshot: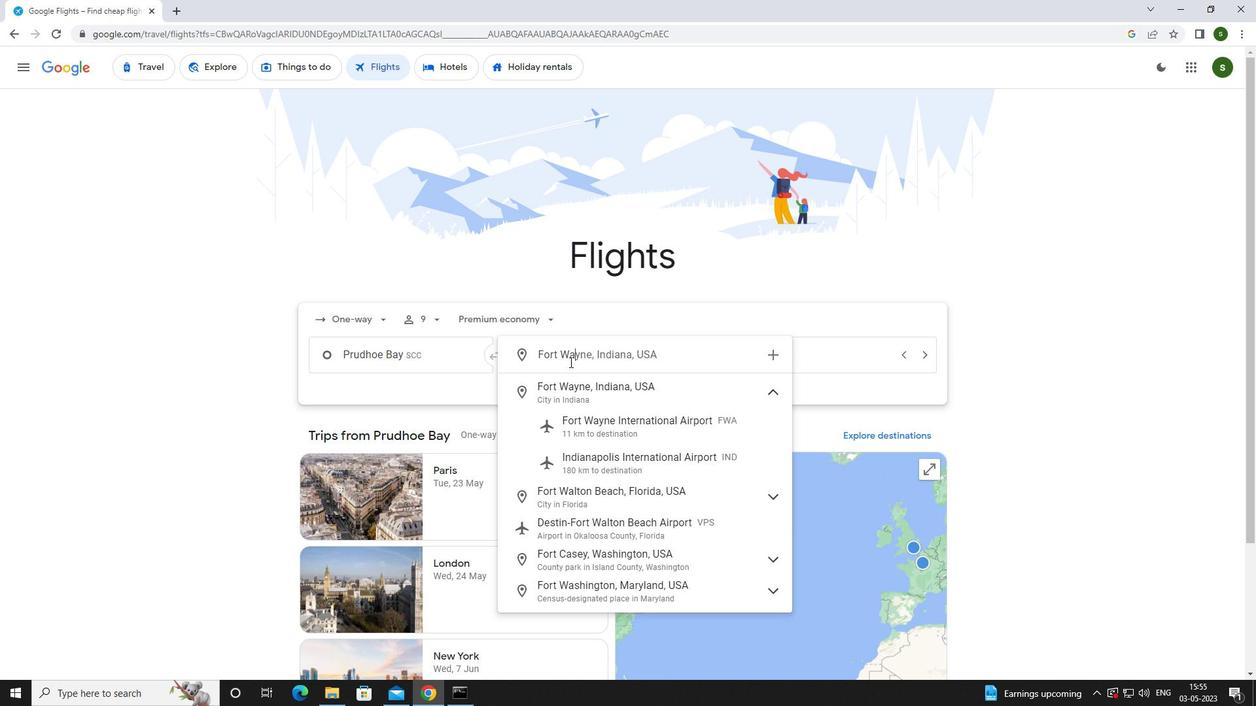 
Action: Mouse moved to (599, 421)
Screenshot: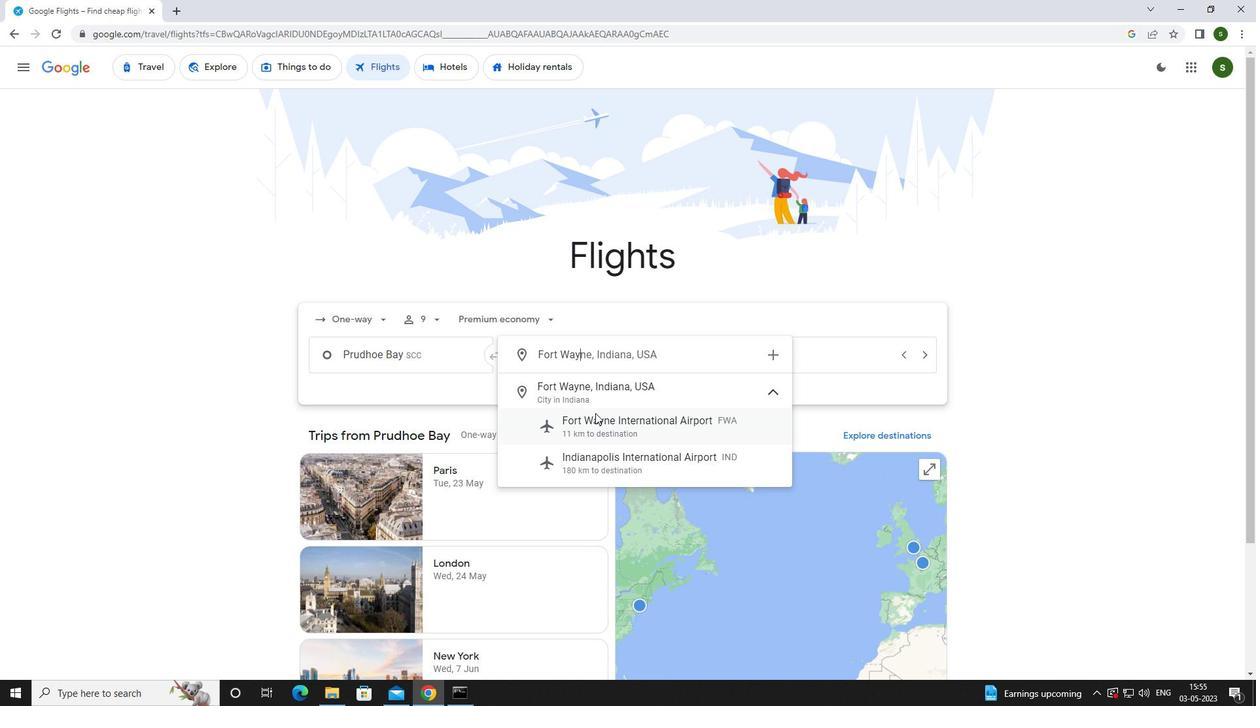 
Action: Mouse pressed left at (599, 421)
Screenshot: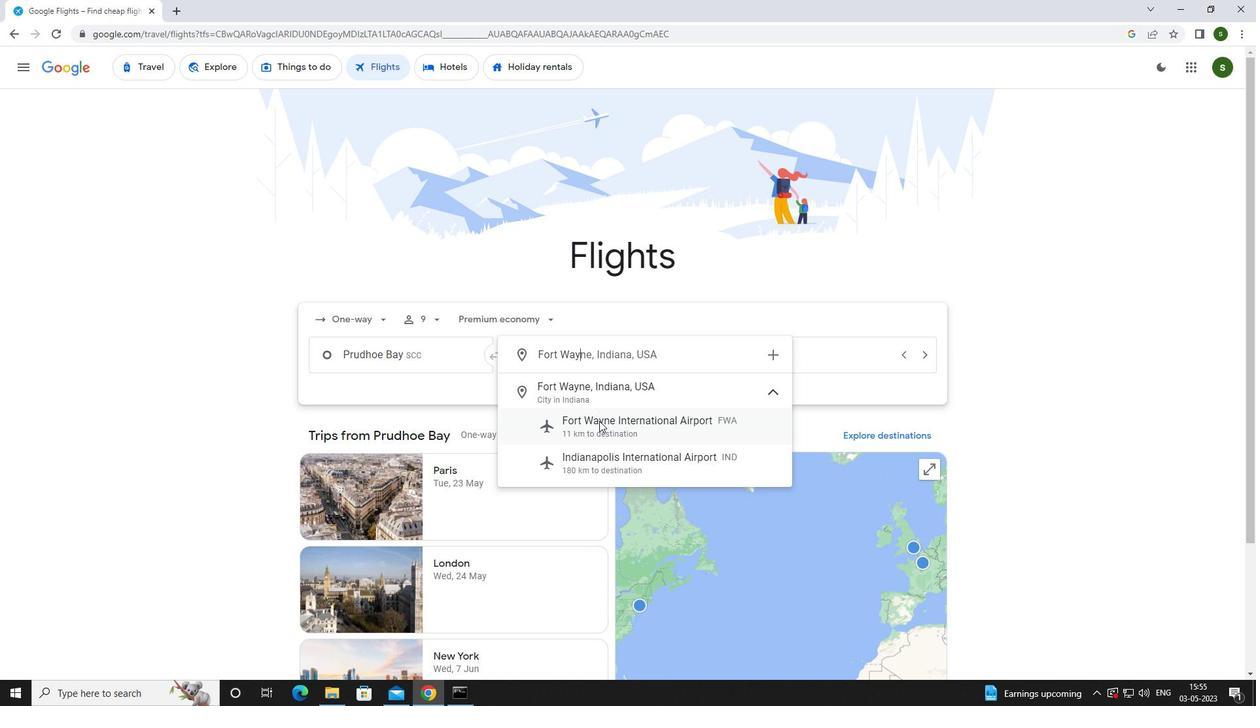 
Action: Mouse moved to (798, 357)
Screenshot: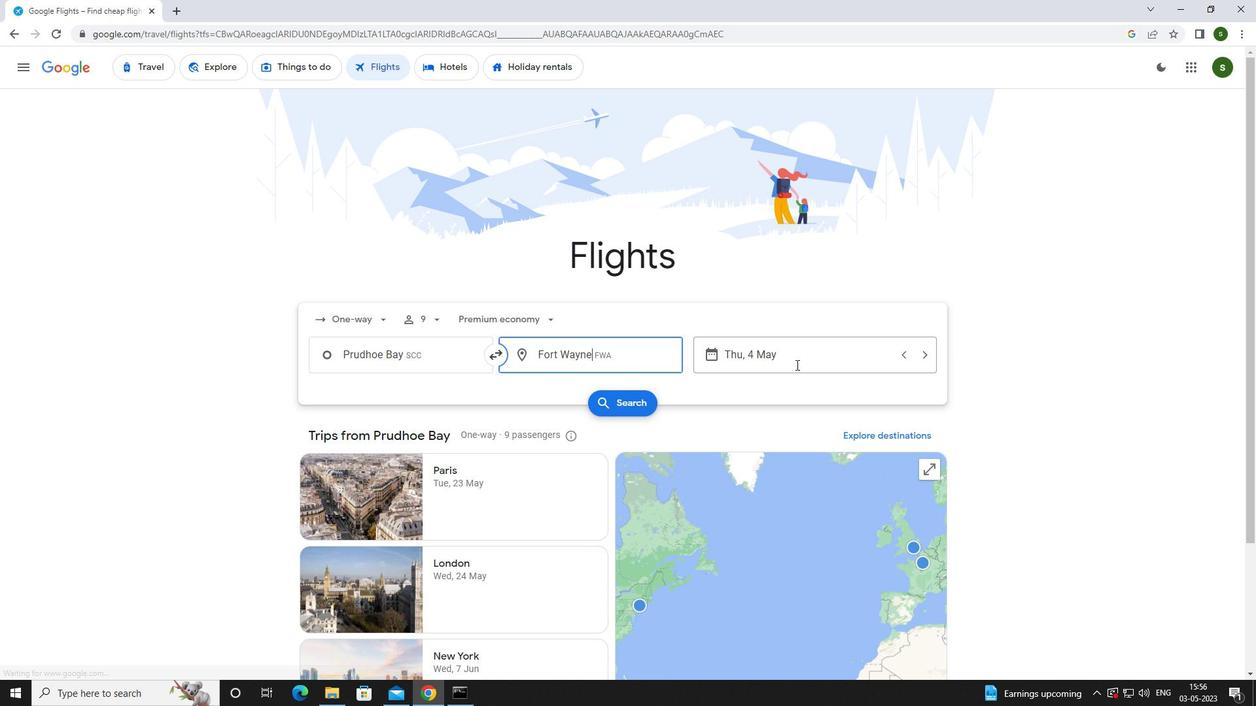 
Action: Mouse pressed left at (798, 357)
Screenshot: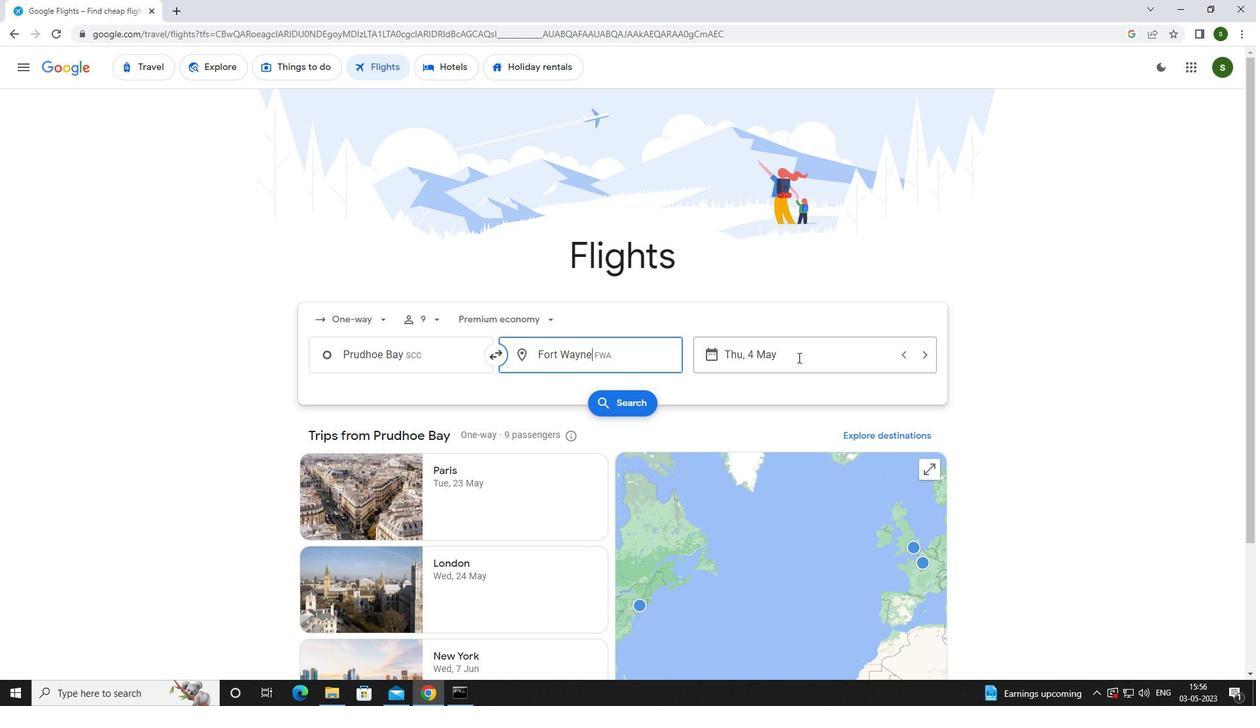 
Action: Mouse moved to (593, 440)
Screenshot: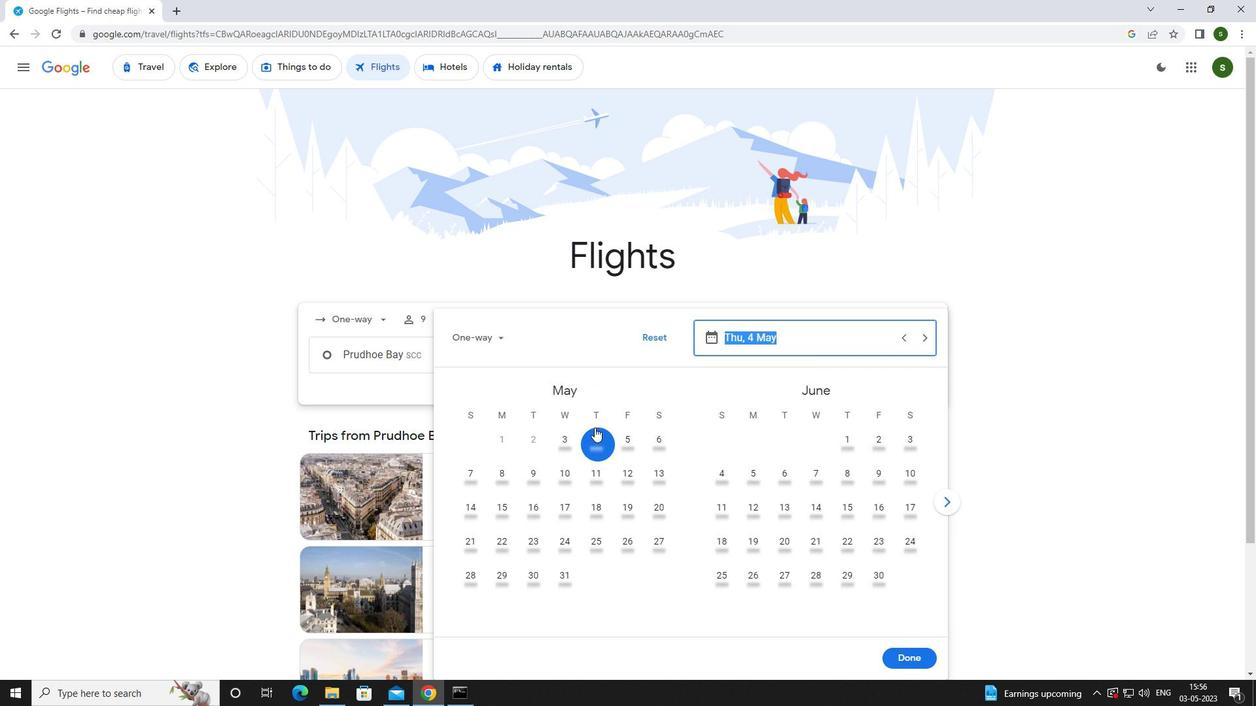 
Action: Mouse pressed left at (593, 440)
Screenshot: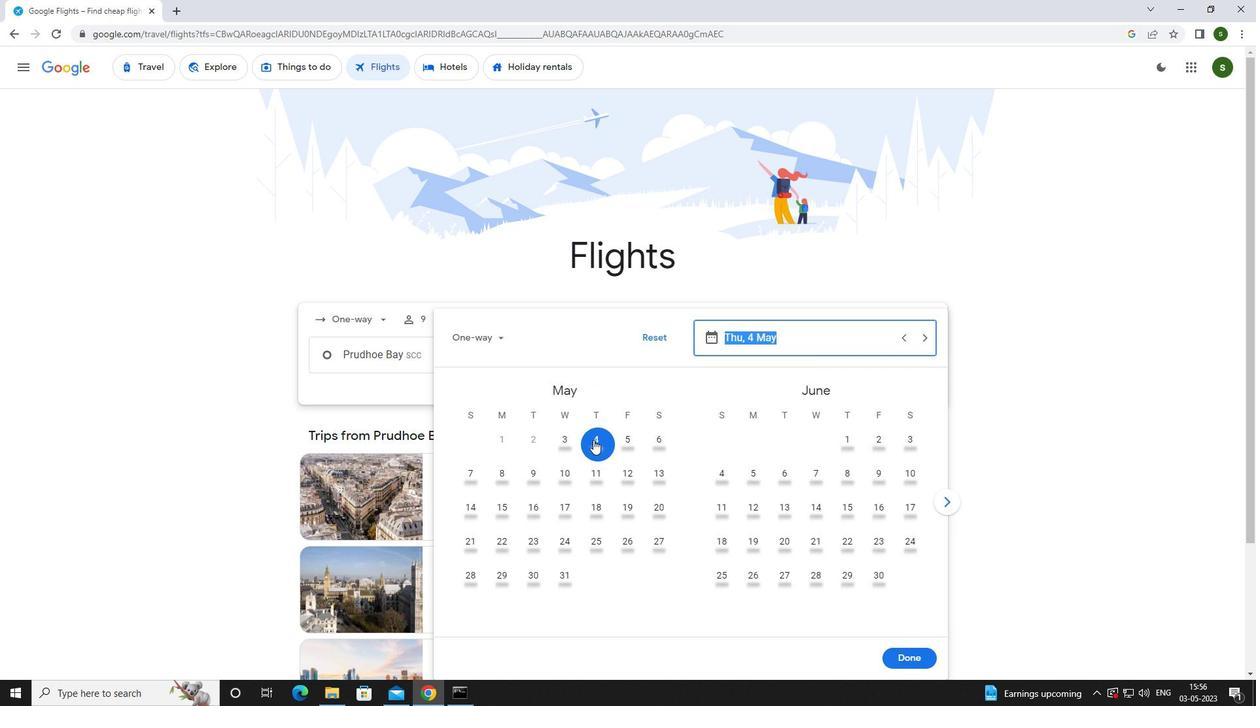 
Action: Mouse moved to (902, 653)
Screenshot: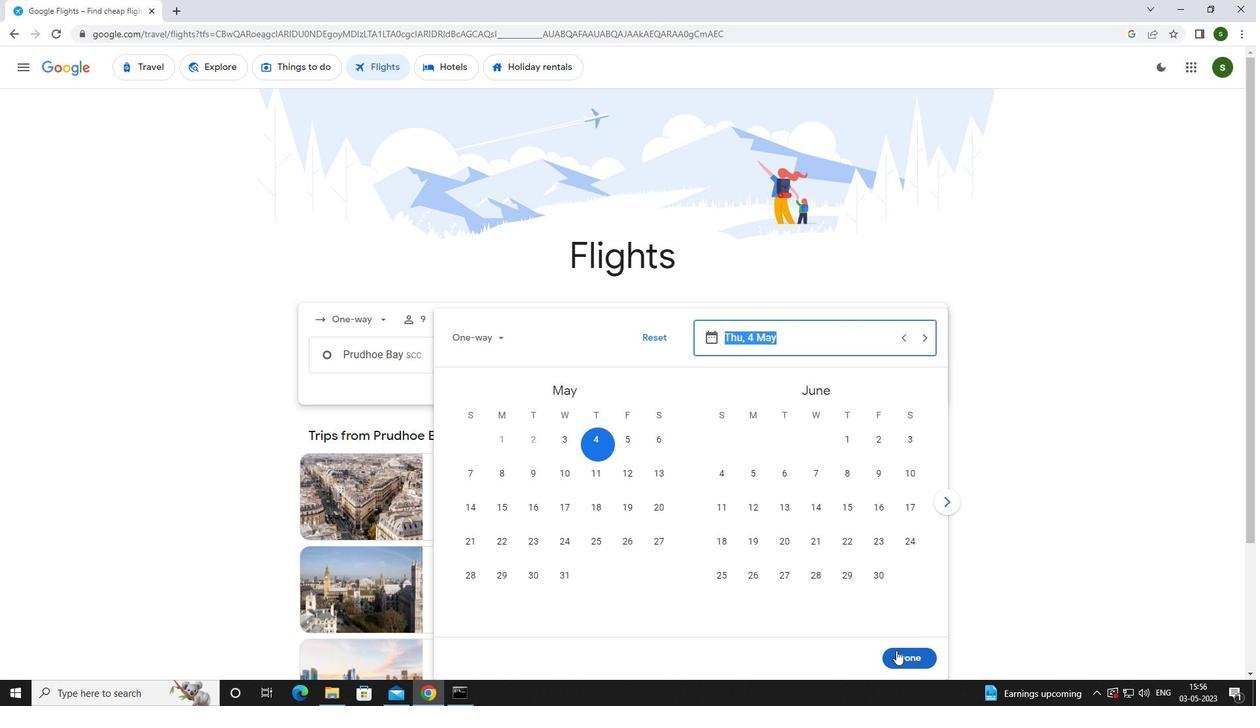 
Action: Mouse pressed left at (902, 653)
Screenshot: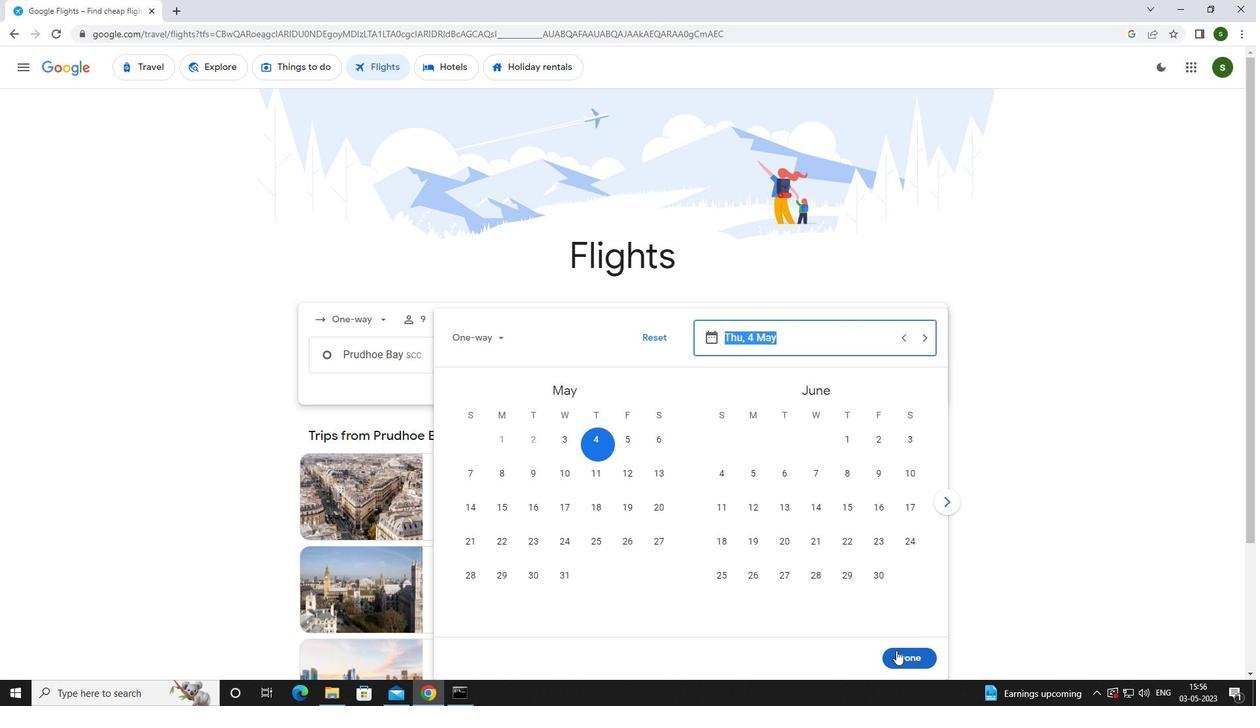 
Action: Mouse moved to (634, 406)
Screenshot: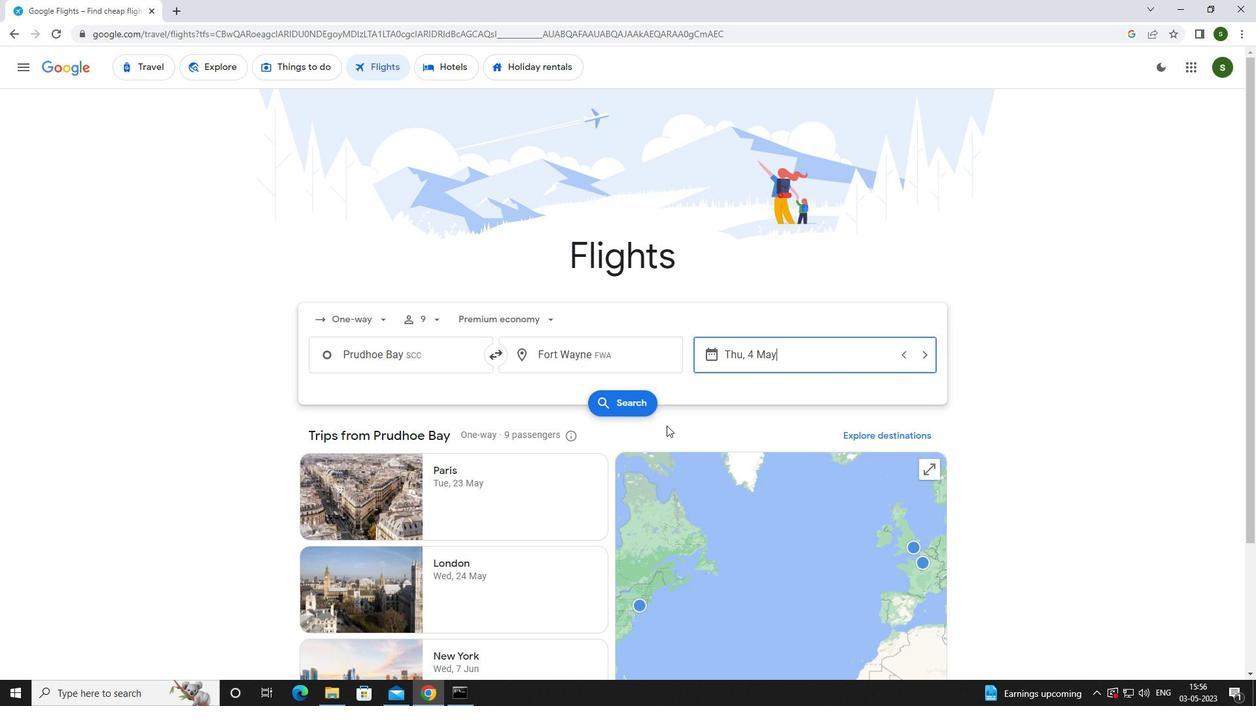 
Action: Mouse pressed left at (634, 406)
Screenshot: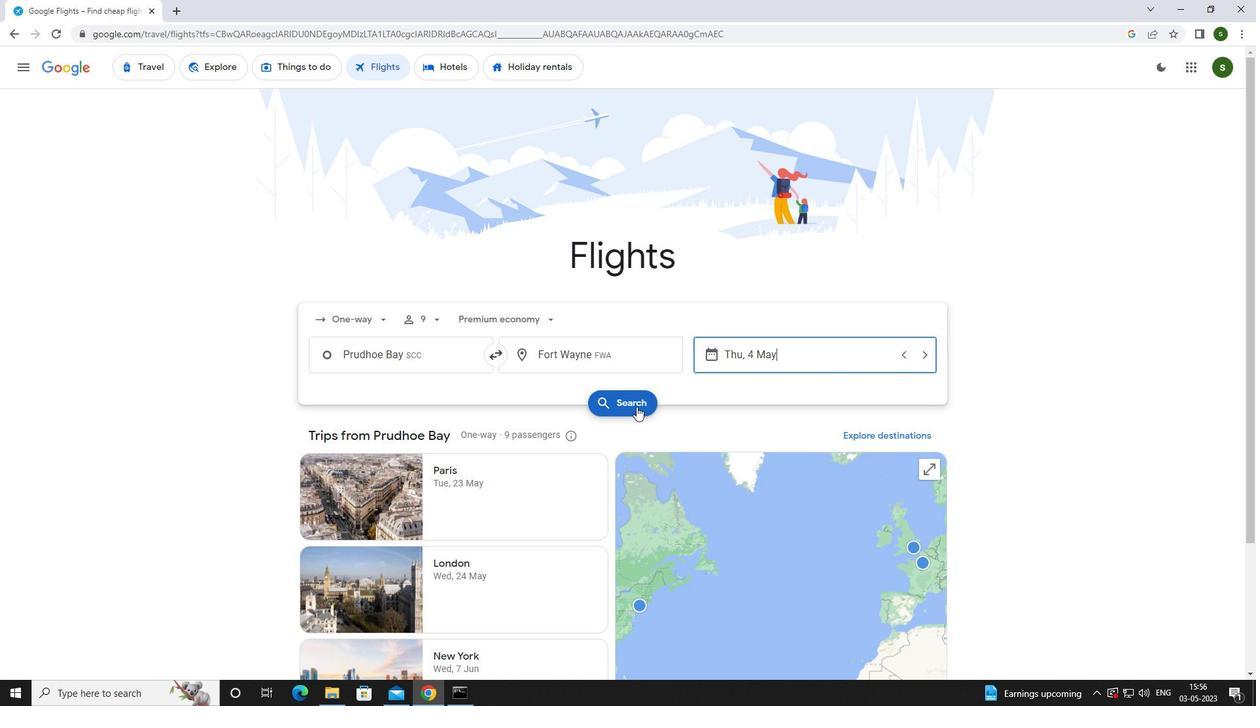 
Action: Mouse moved to (338, 190)
Screenshot: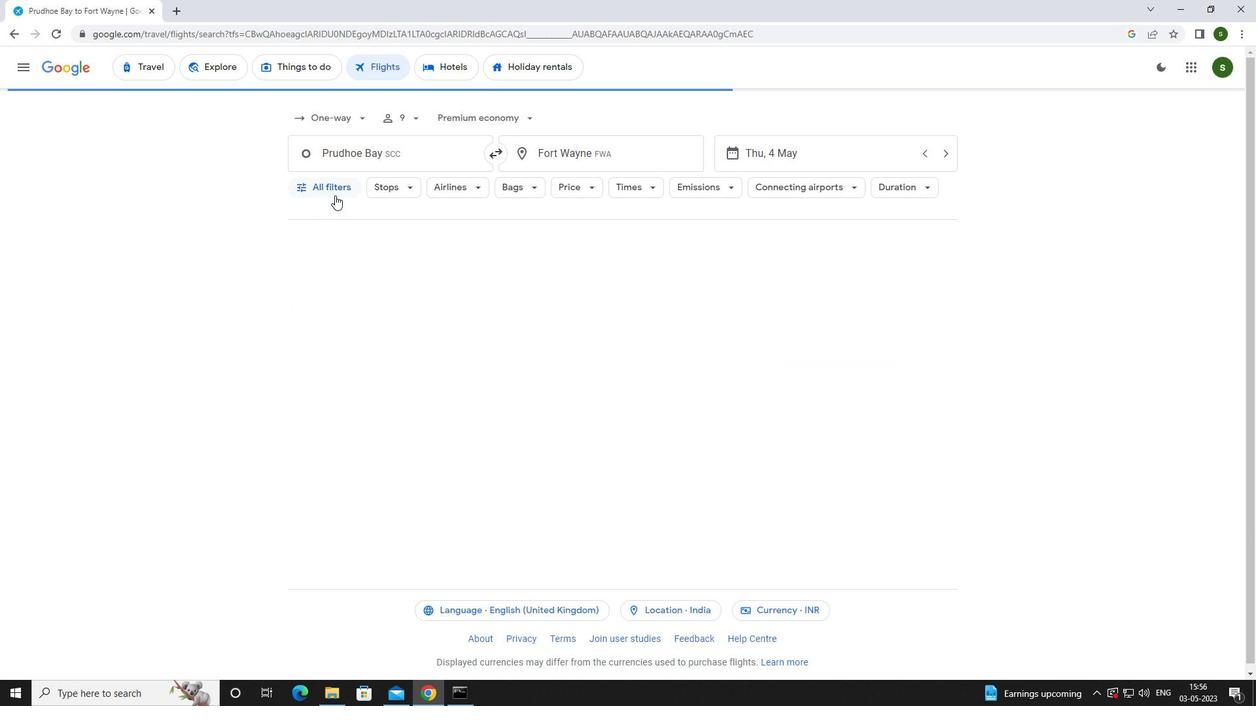 
Action: Mouse pressed left at (338, 190)
Screenshot: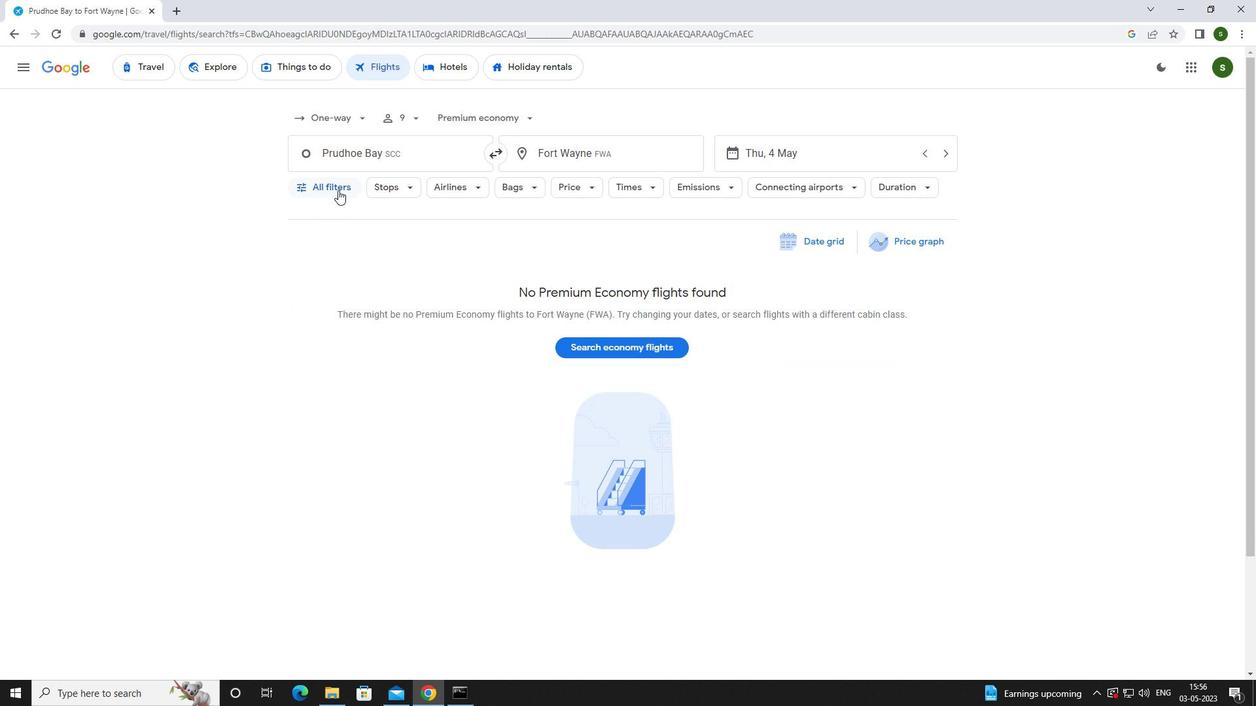 
Action: Mouse moved to (484, 462)
Screenshot: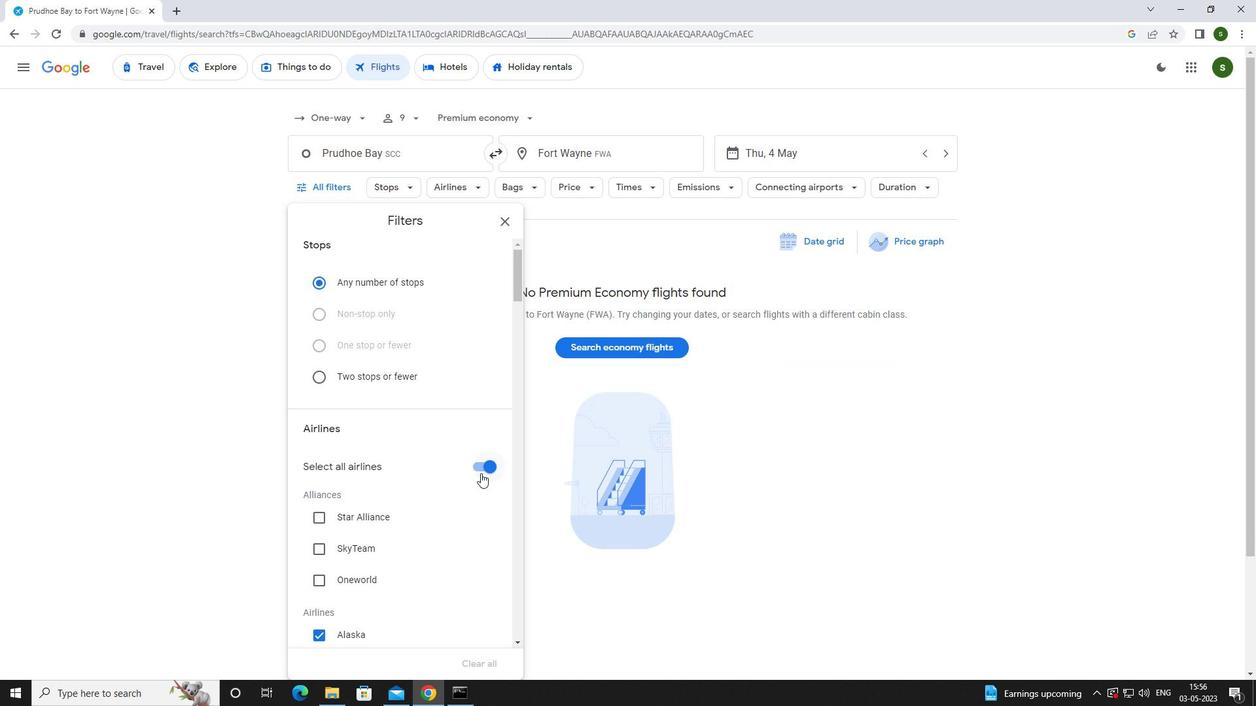 
Action: Mouse pressed left at (484, 462)
Screenshot: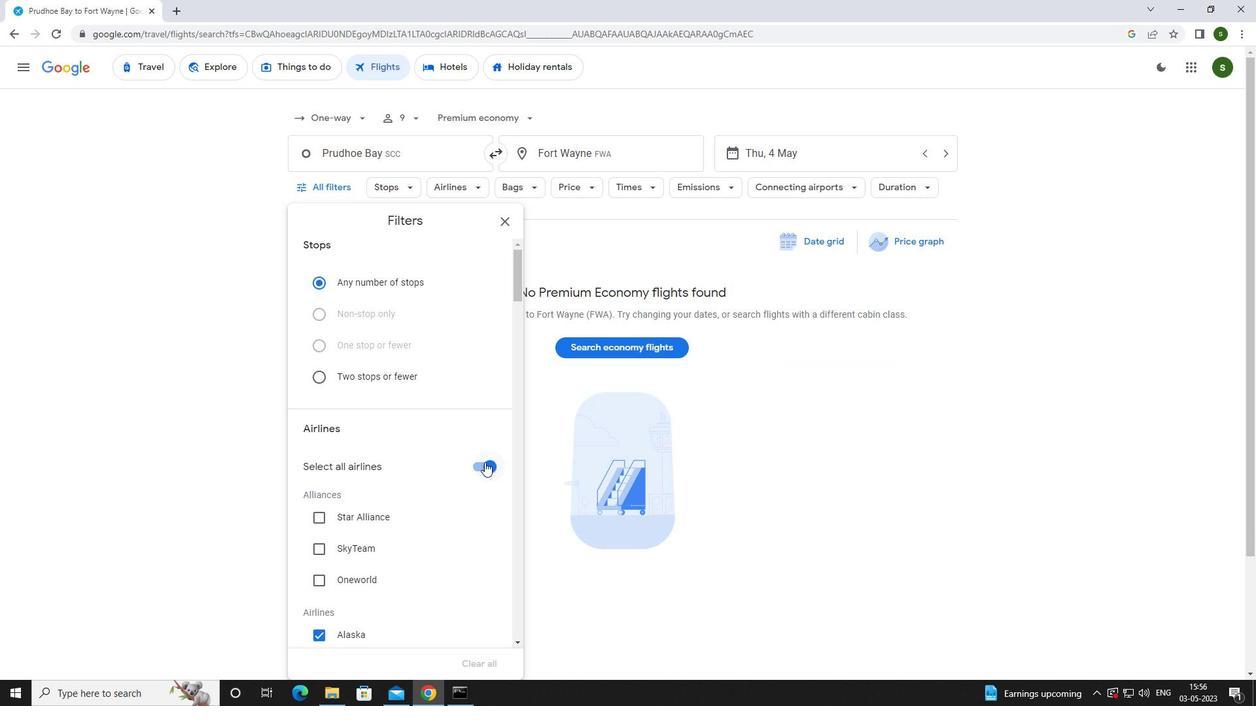 
Action: Mouse moved to (442, 419)
Screenshot: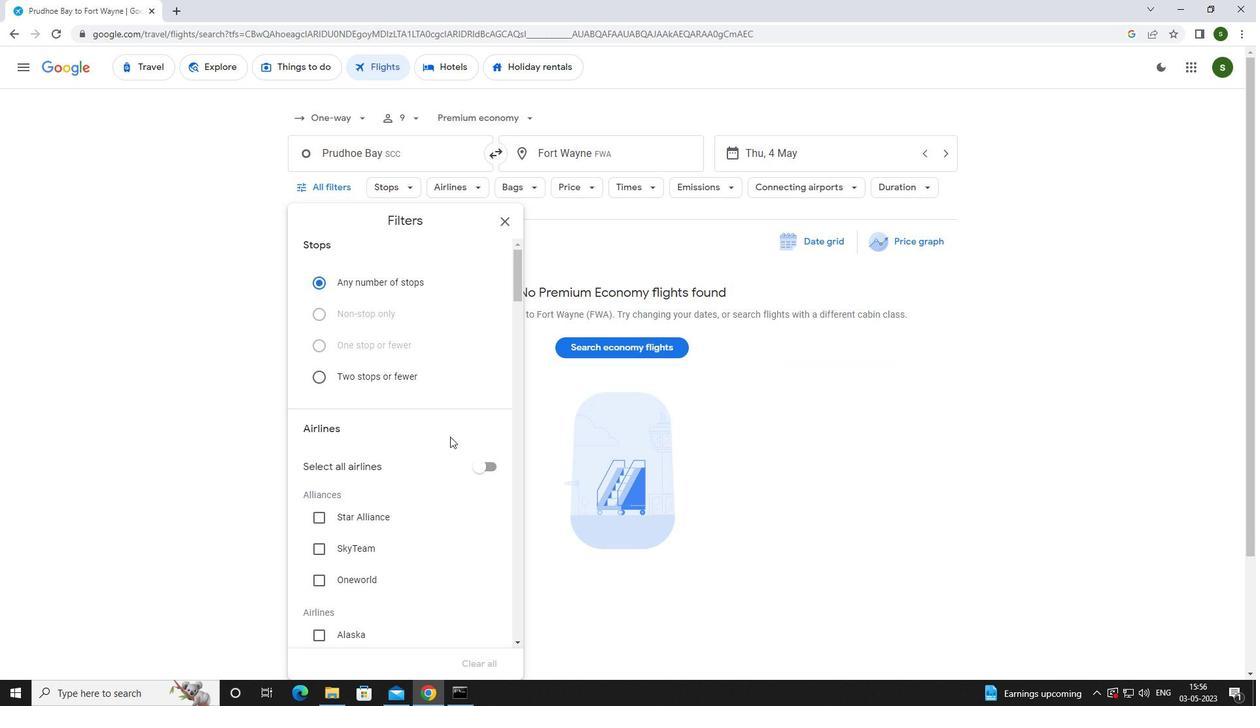 
Action: Mouse scrolled (442, 418) with delta (0, 0)
Screenshot: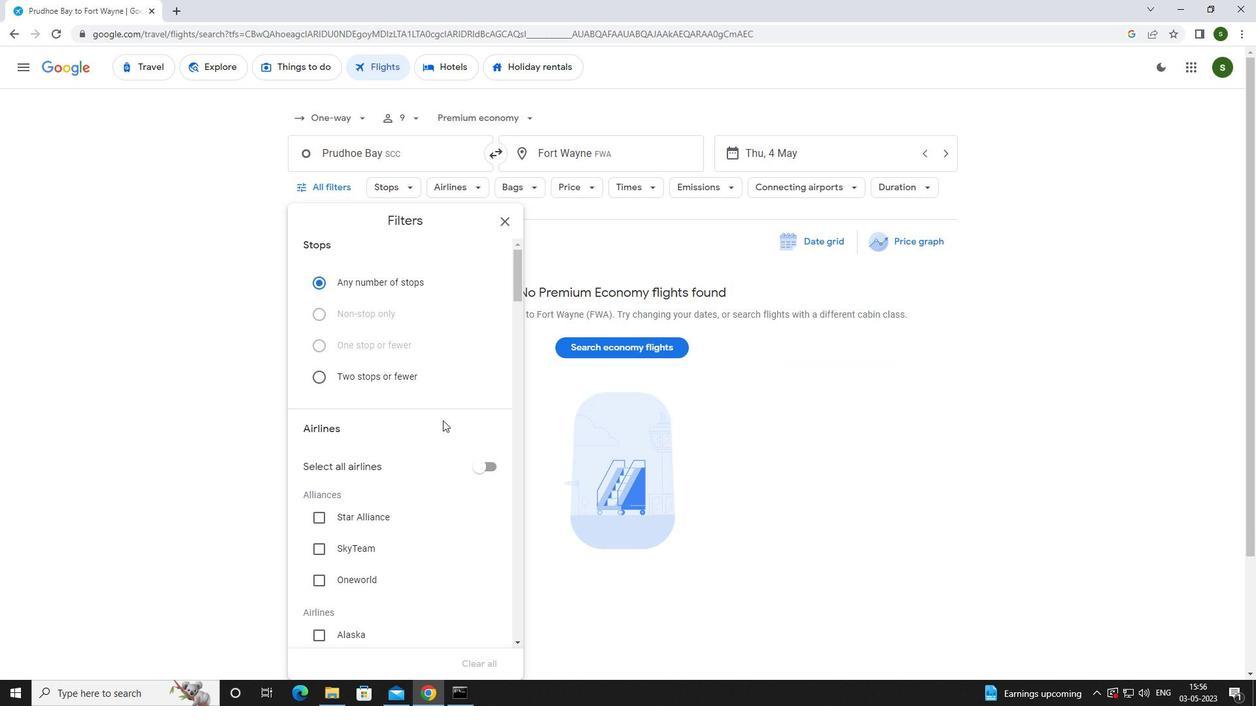 
Action: Mouse scrolled (442, 418) with delta (0, 0)
Screenshot: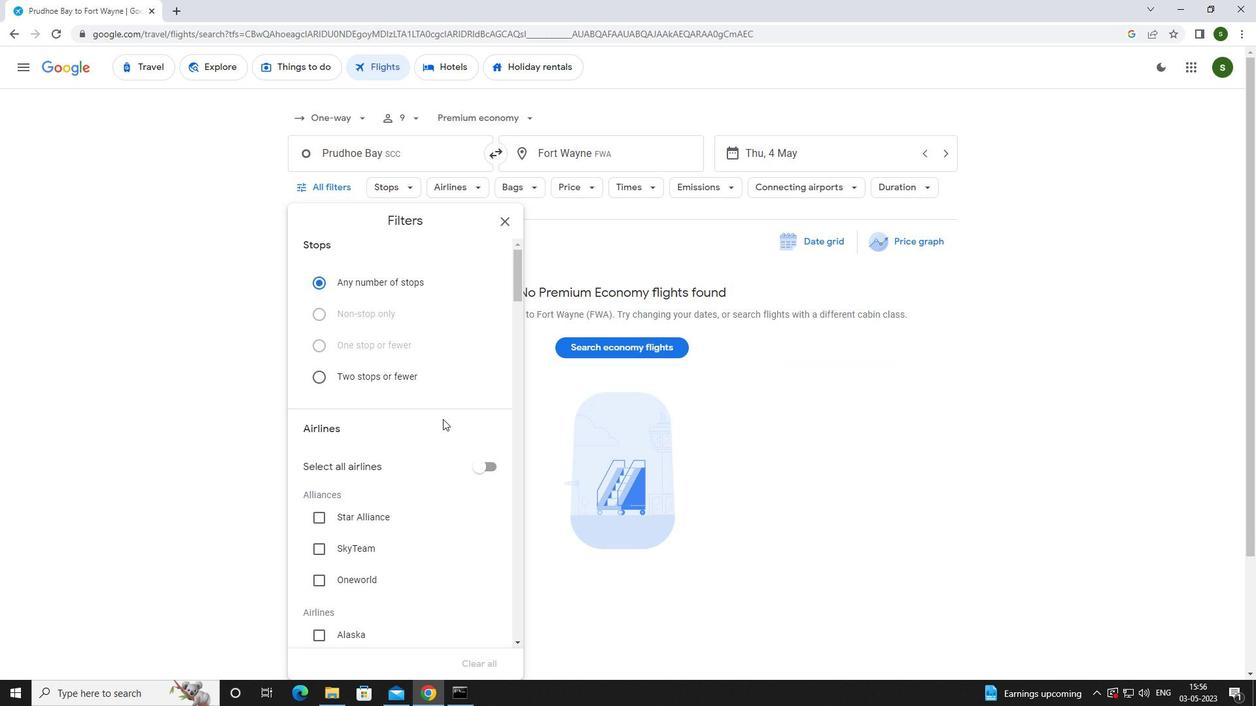 
Action: Mouse scrolled (442, 418) with delta (0, 0)
Screenshot: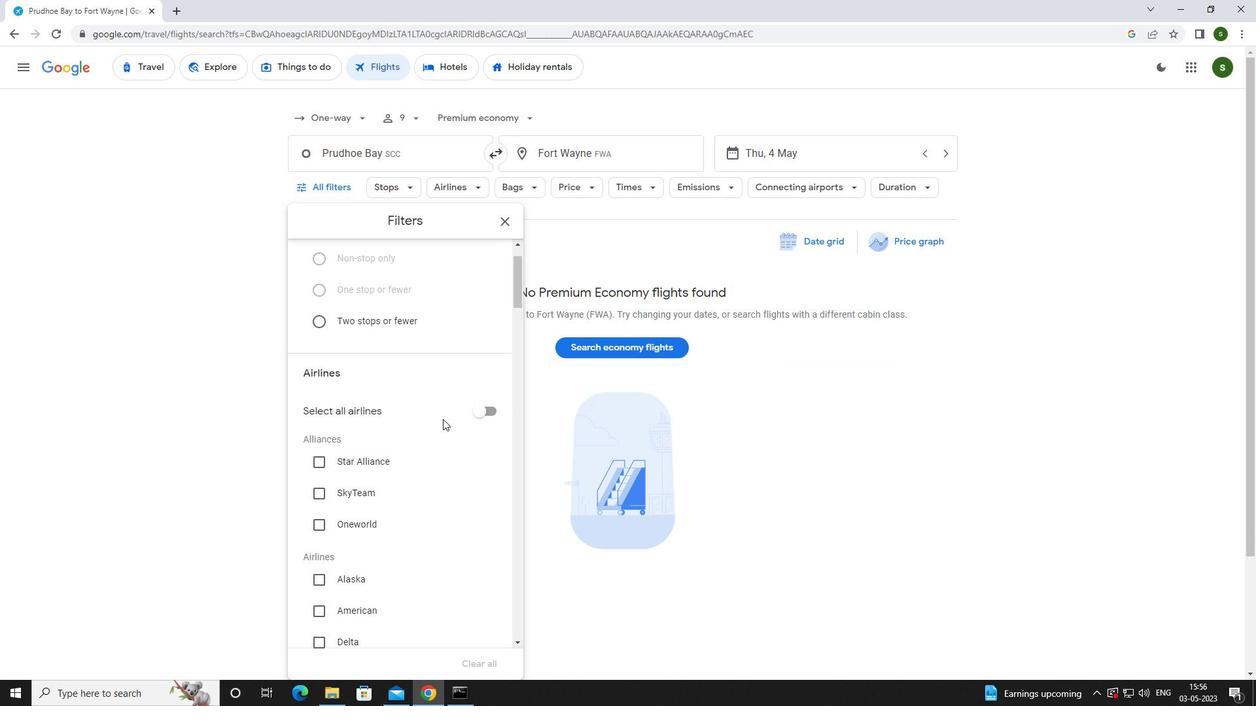 
Action: Mouse moved to (351, 437)
Screenshot: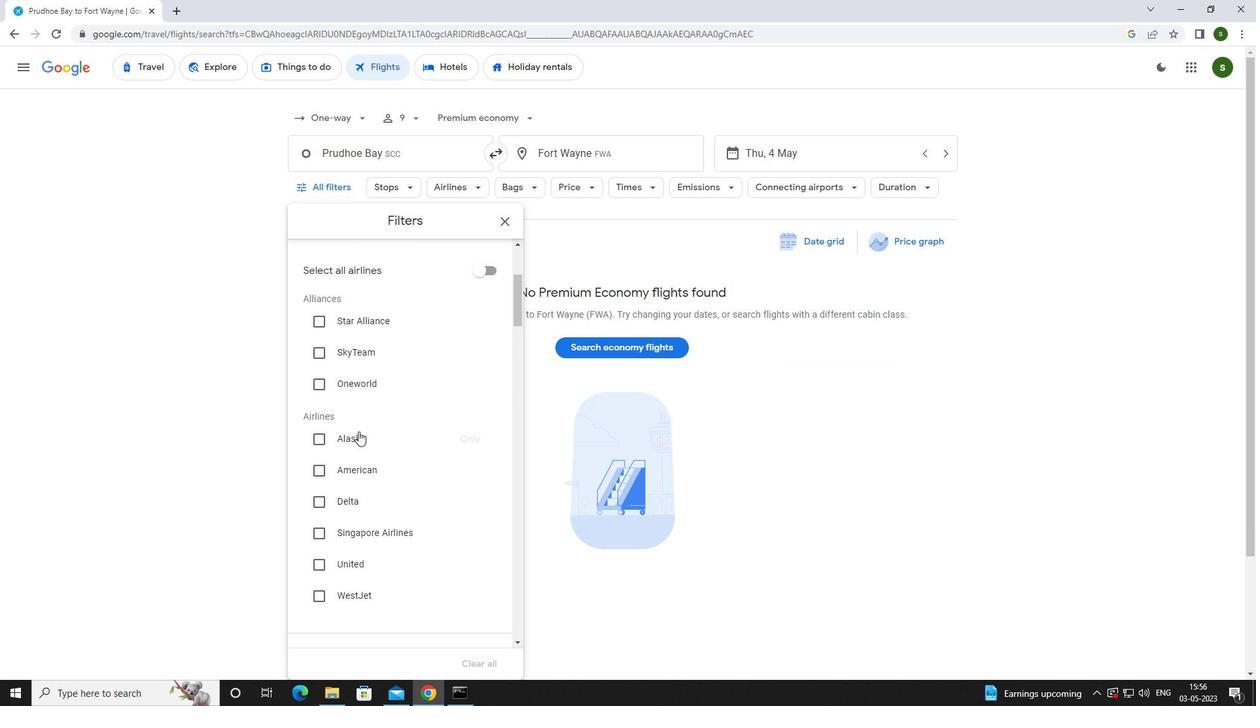 
Action: Mouse pressed left at (351, 437)
Screenshot: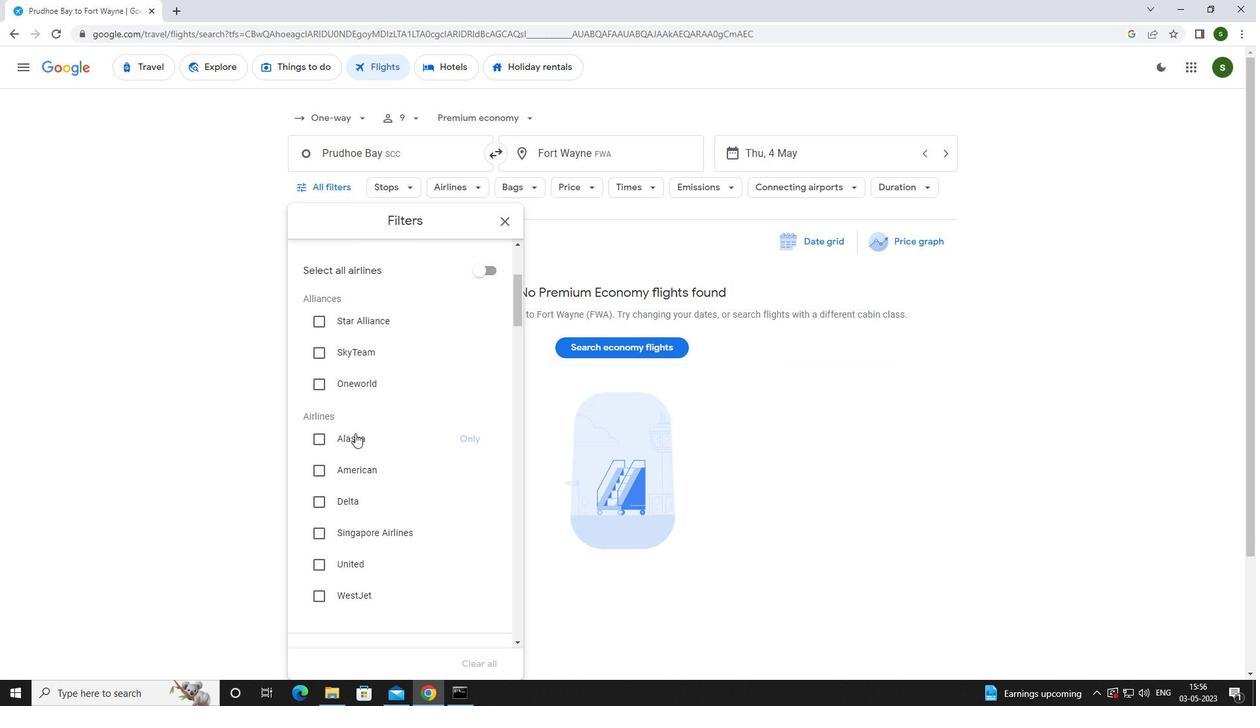 
Action: Mouse moved to (350, 437)
Screenshot: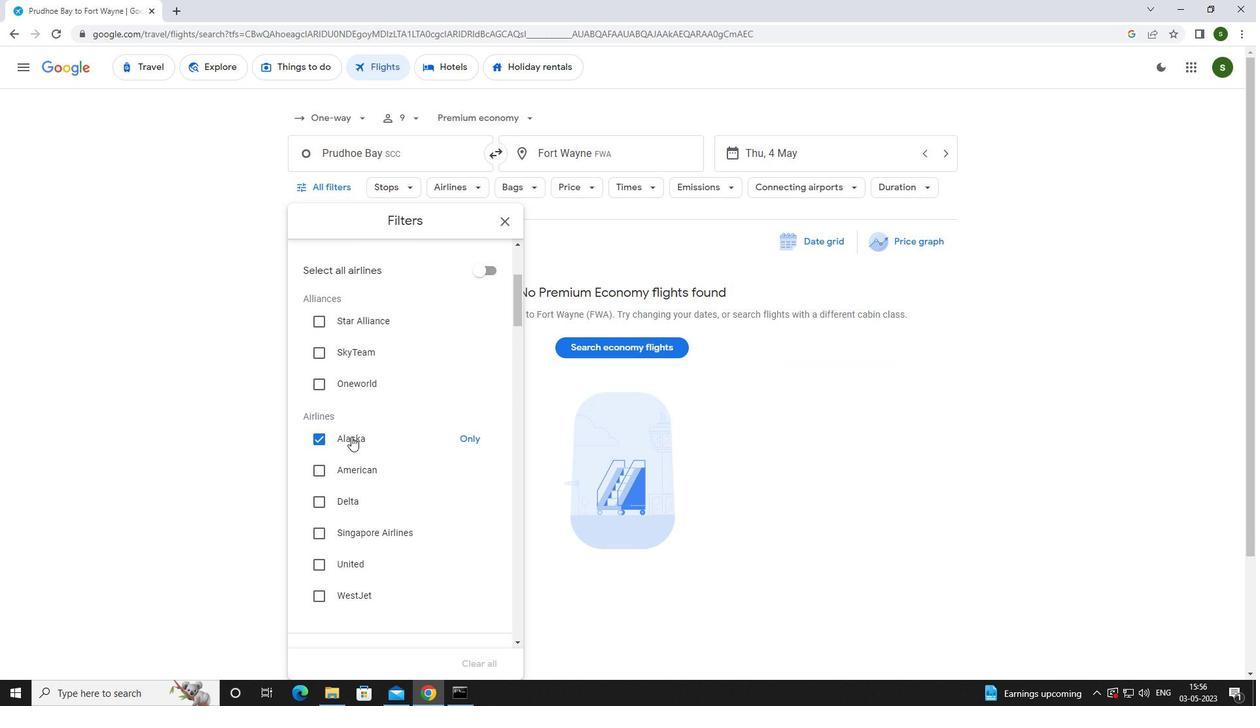
Action: Mouse scrolled (350, 437) with delta (0, 0)
Screenshot: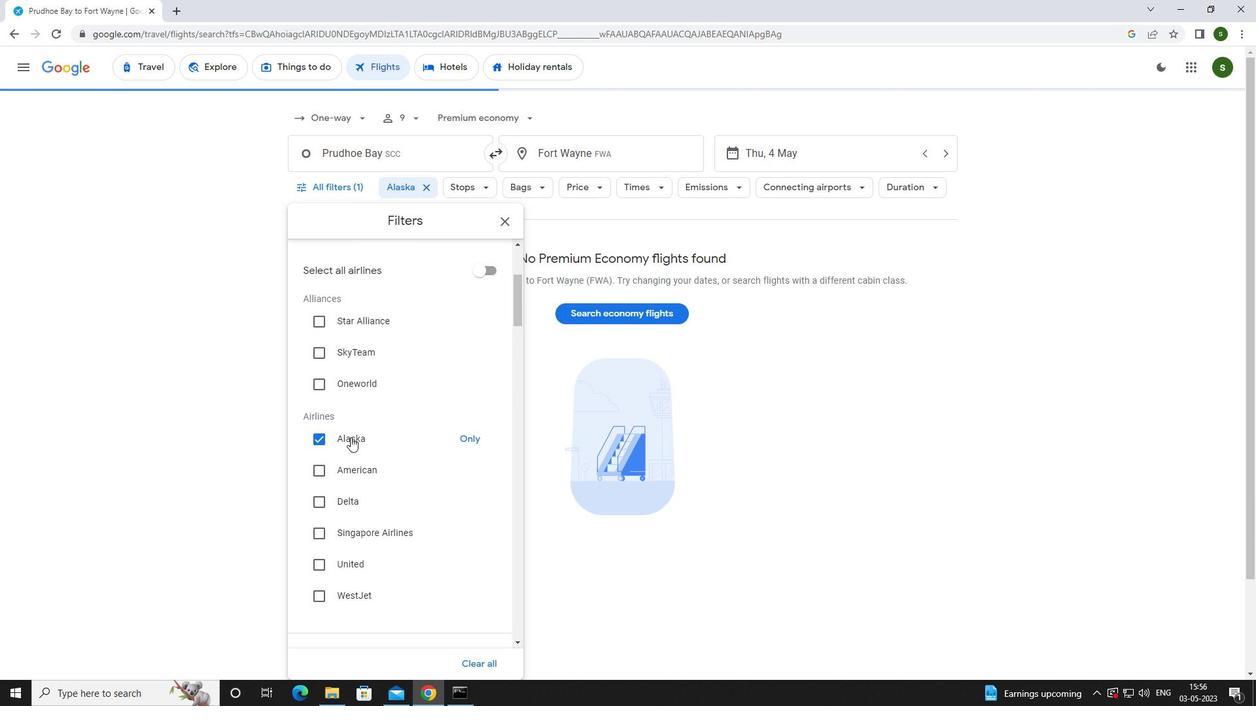 
Action: Mouse scrolled (350, 437) with delta (0, 0)
Screenshot: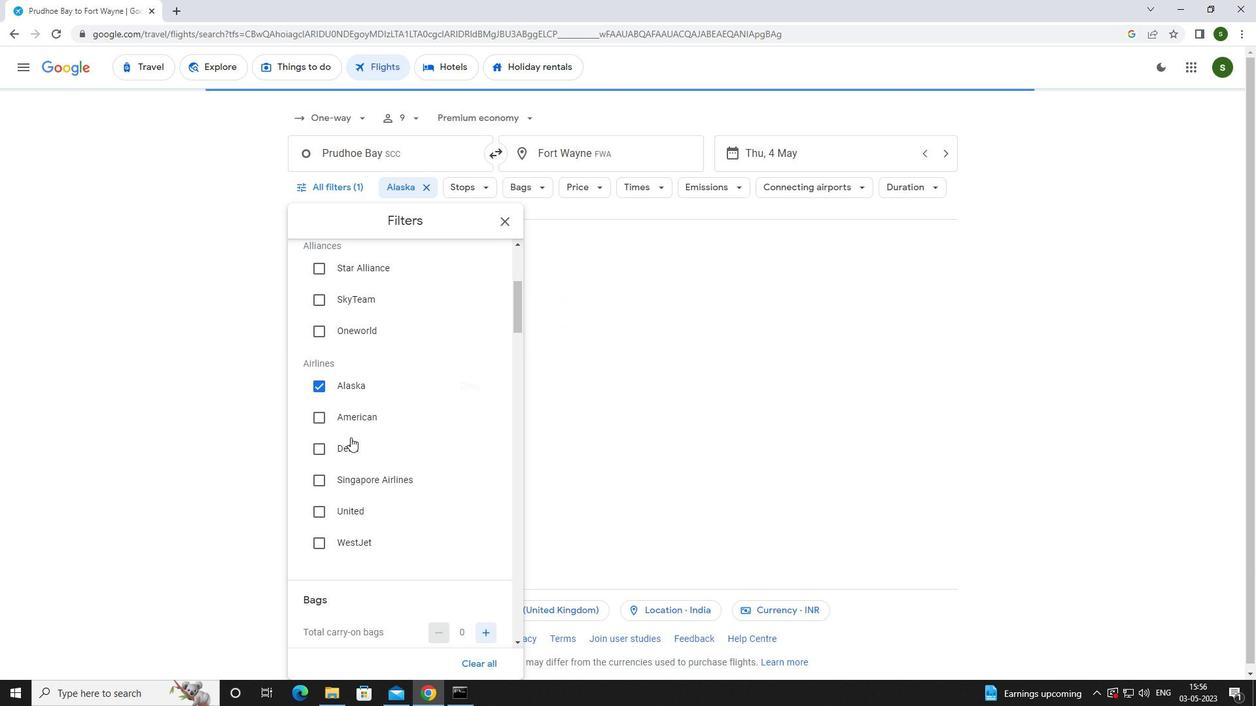 
Action: Mouse scrolled (350, 437) with delta (0, 0)
Screenshot: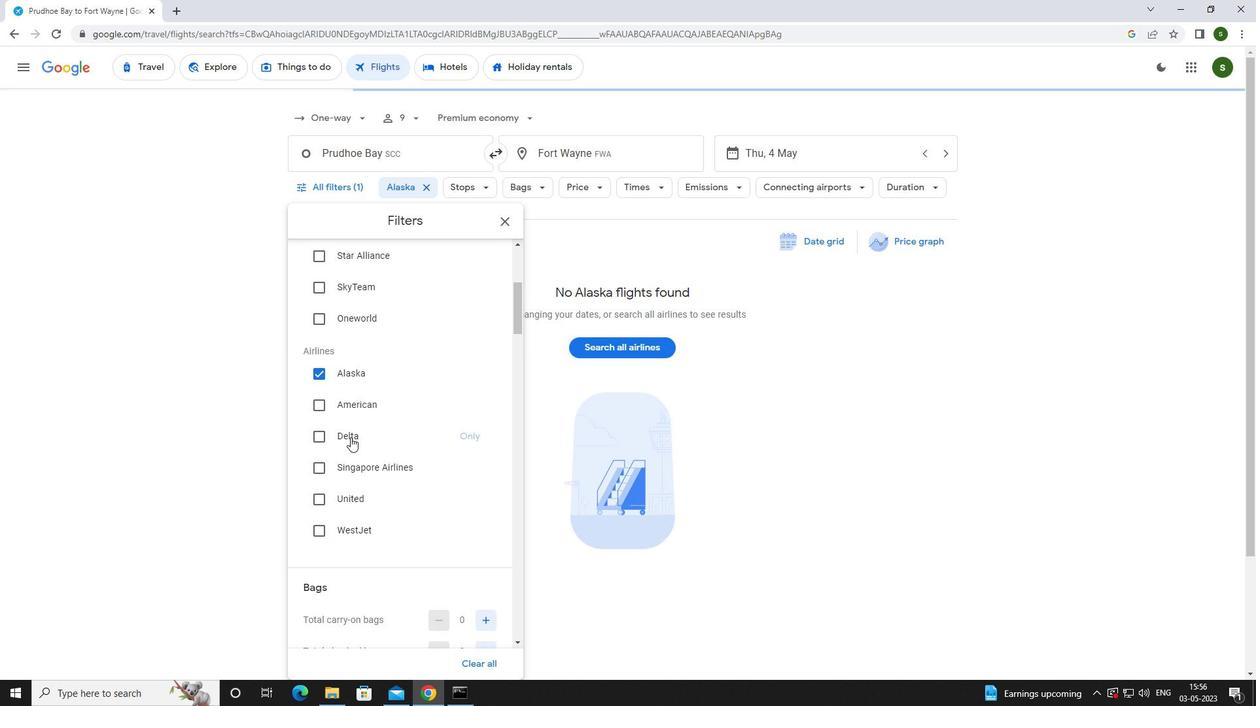
Action: Mouse scrolled (350, 437) with delta (0, 0)
Screenshot: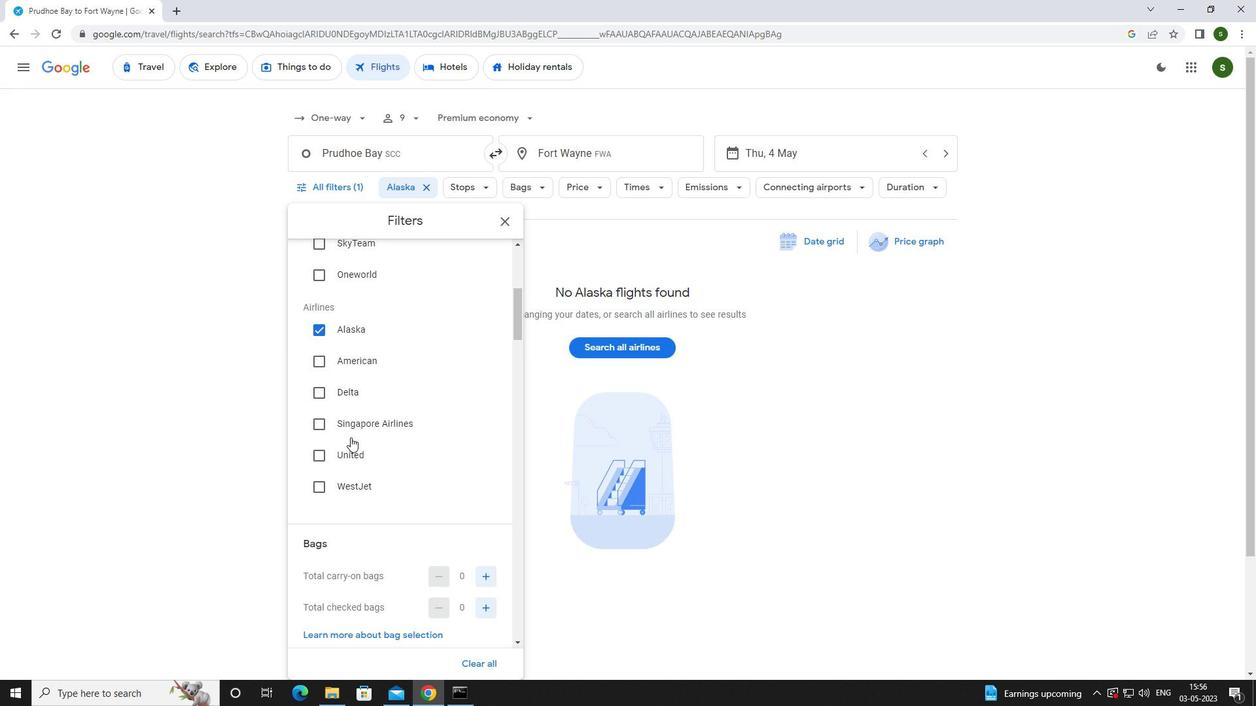
Action: Mouse moved to (490, 424)
Screenshot: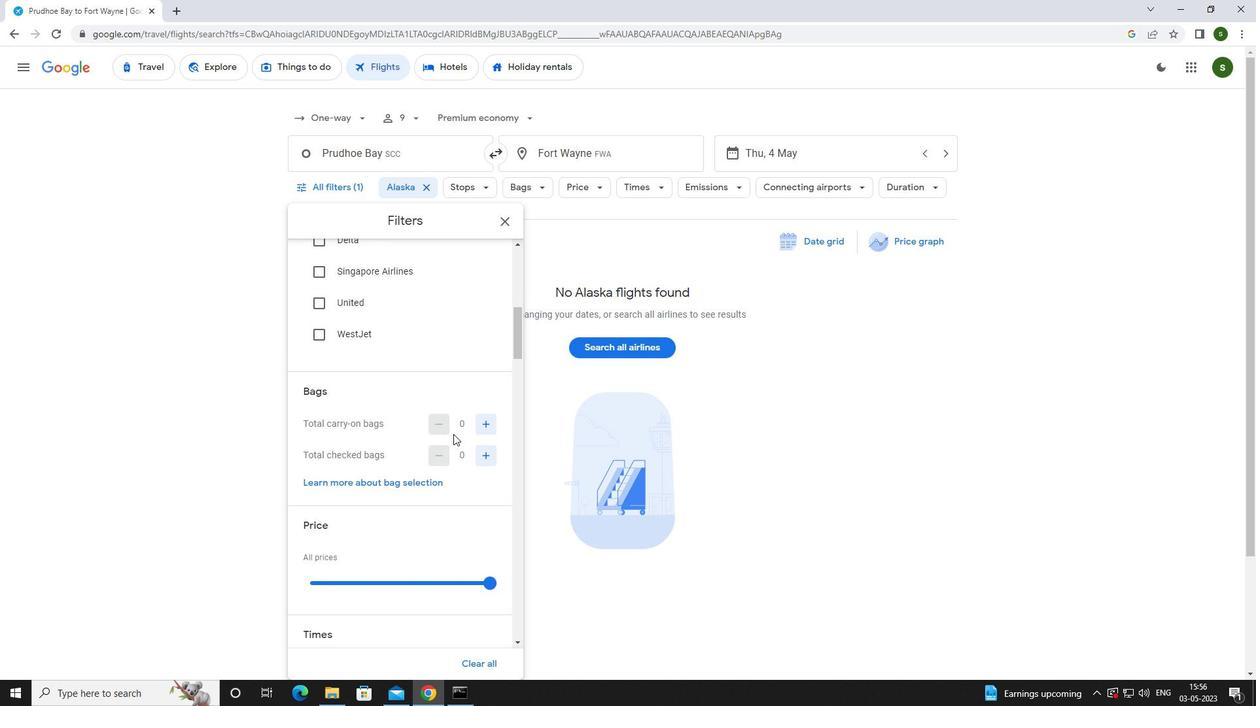 
Action: Mouse pressed left at (490, 424)
Screenshot: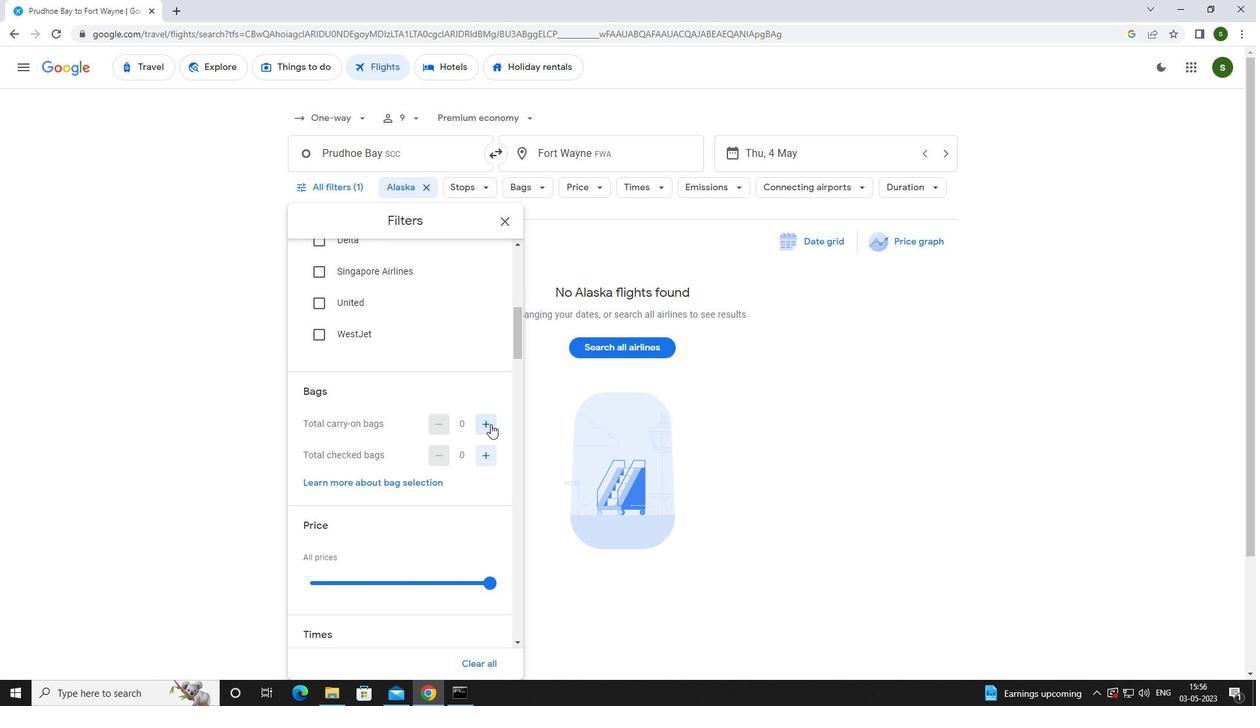 
Action: Mouse pressed left at (490, 424)
Screenshot: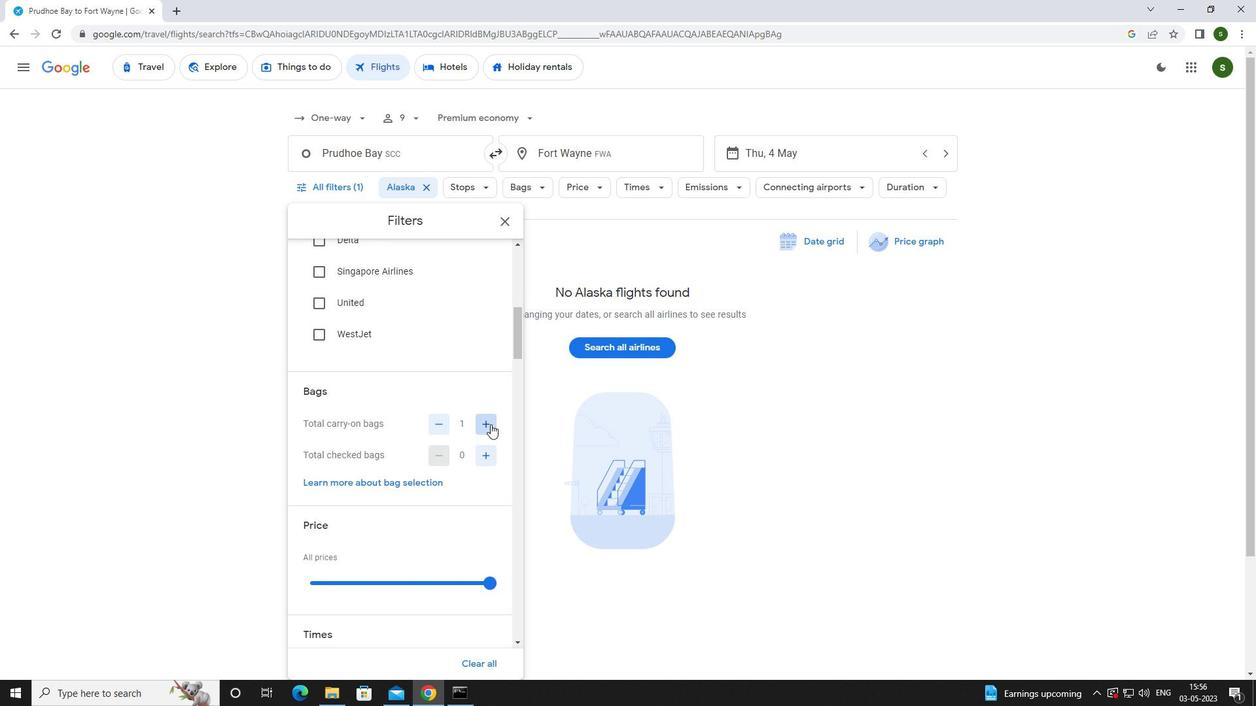 
Action: Mouse scrolled (490, 423) with delta (0, 0)
Screenshot: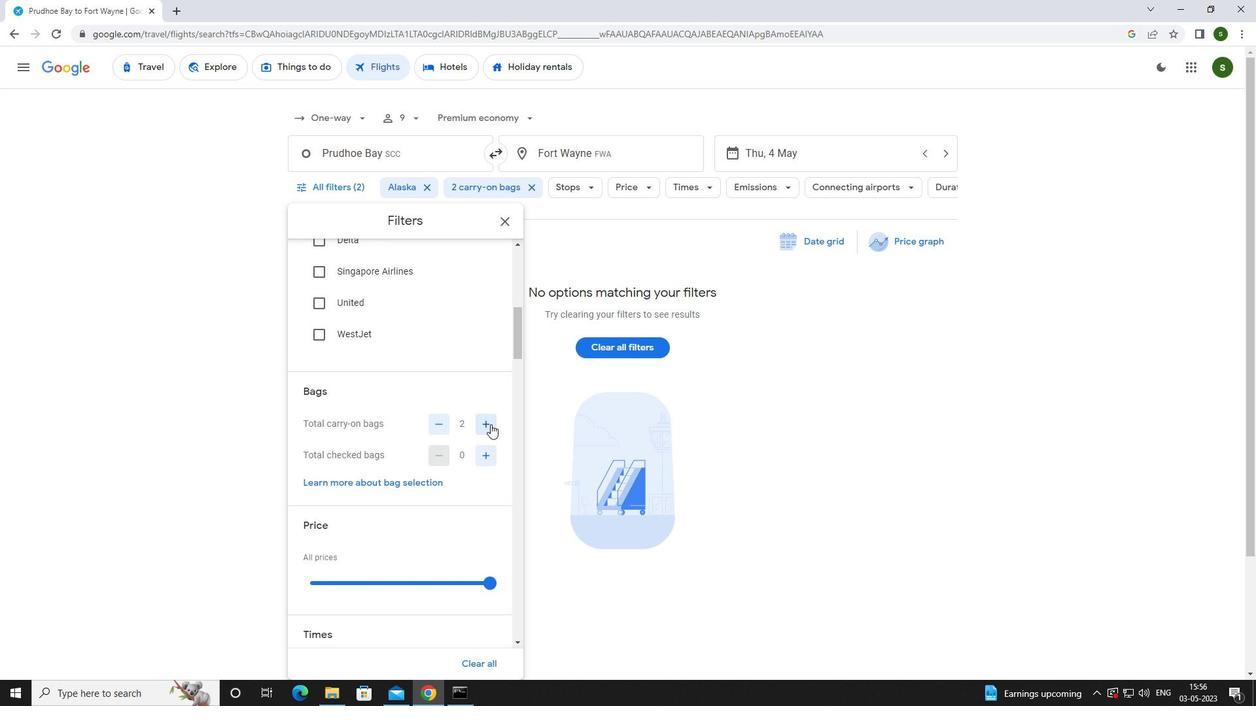 
Action: Mouse scrolled (490, 423) with delta (0, 0)
Screenshot: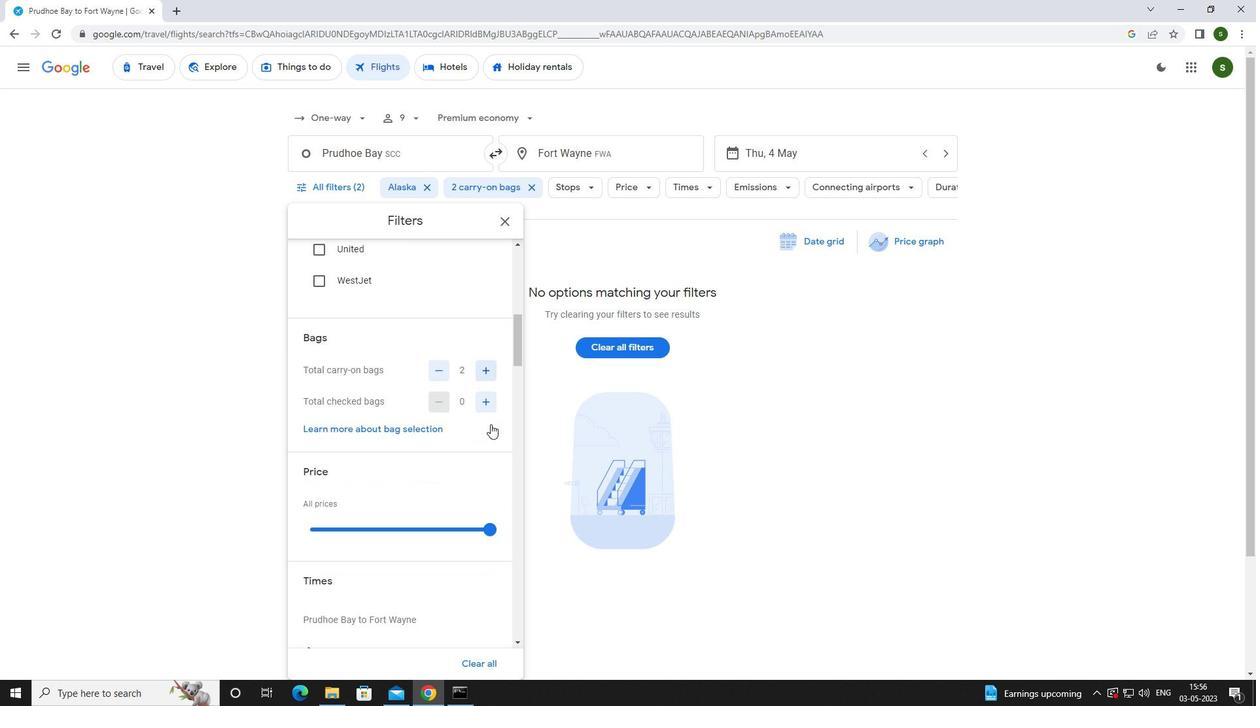 
Action: Mouse scrolled (490, 423) with delta (0, 0)
Screenshot: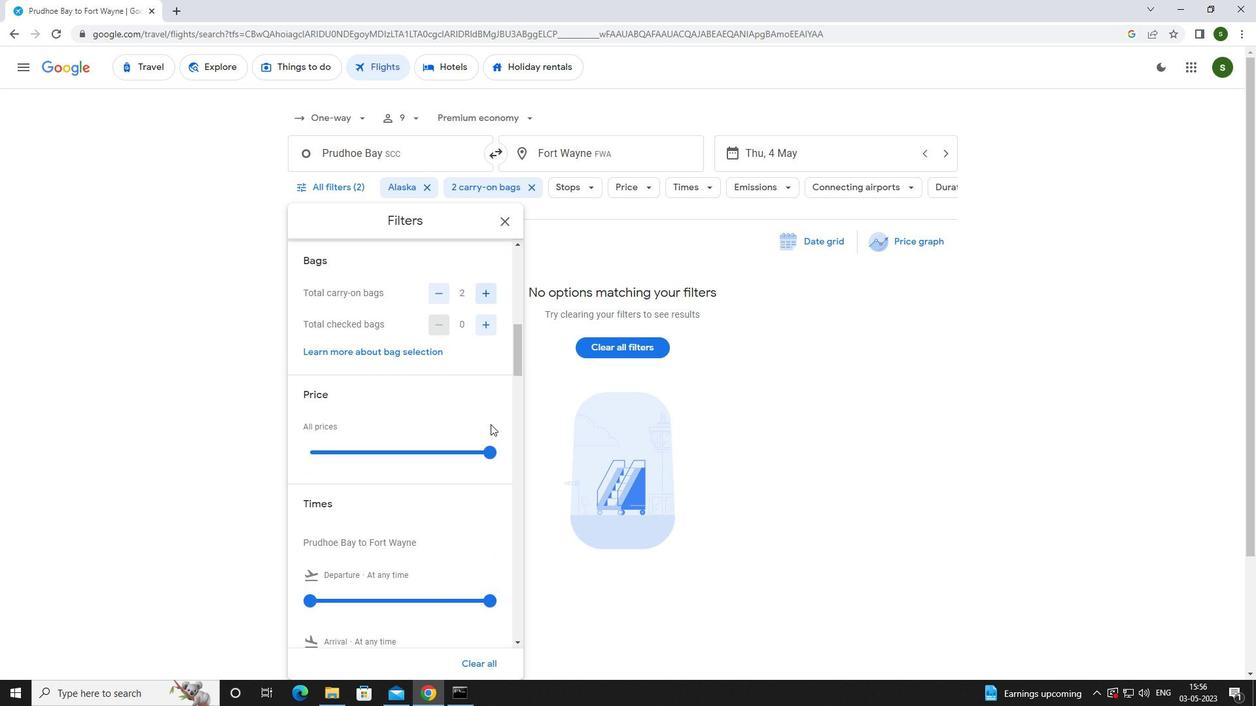 
Action: Mouse scrolled (490, 423) with delta (0, 0)
Screenshot: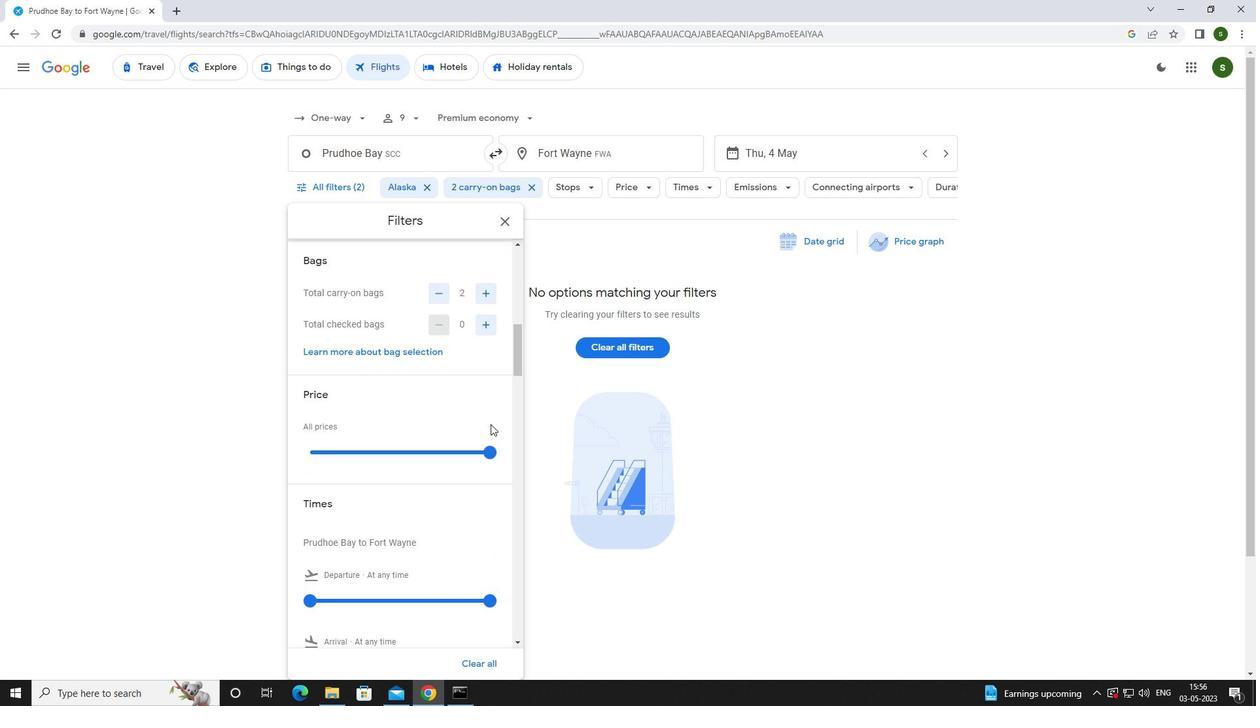 
Action: Mouse moved to (312, 475)
Screenshot: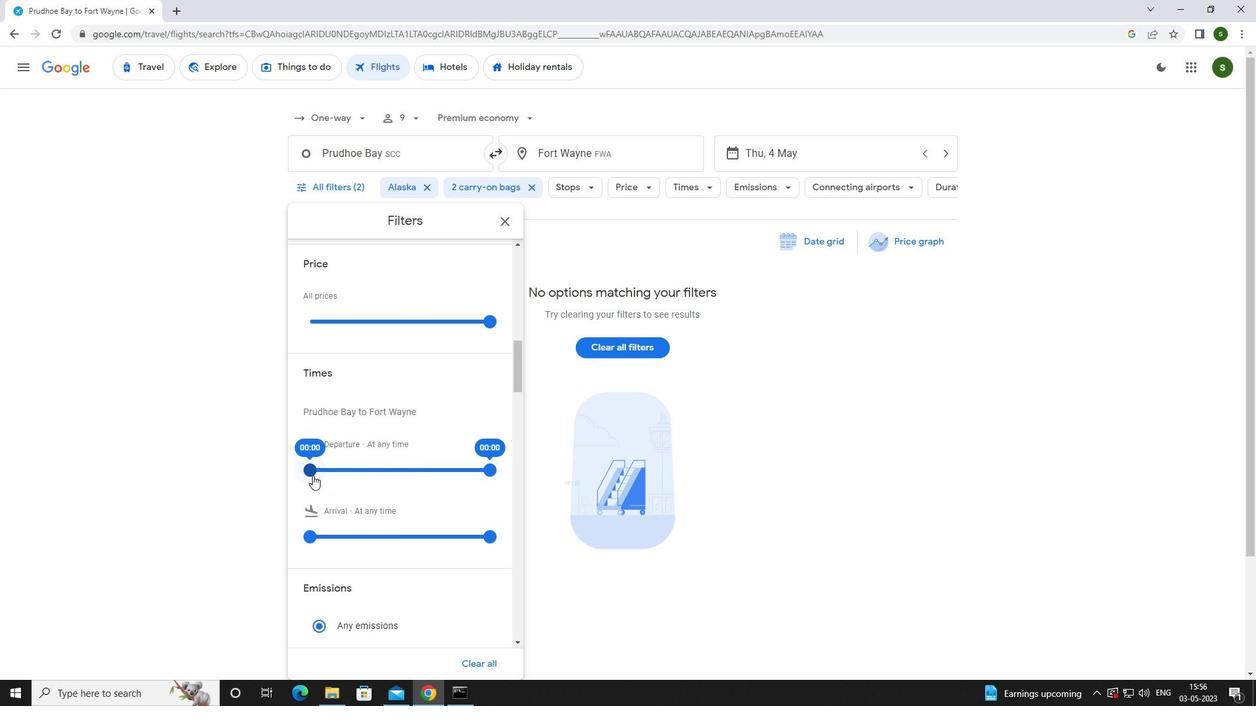 
Action: Mouse pressed left at (312, 475)
Screenshot: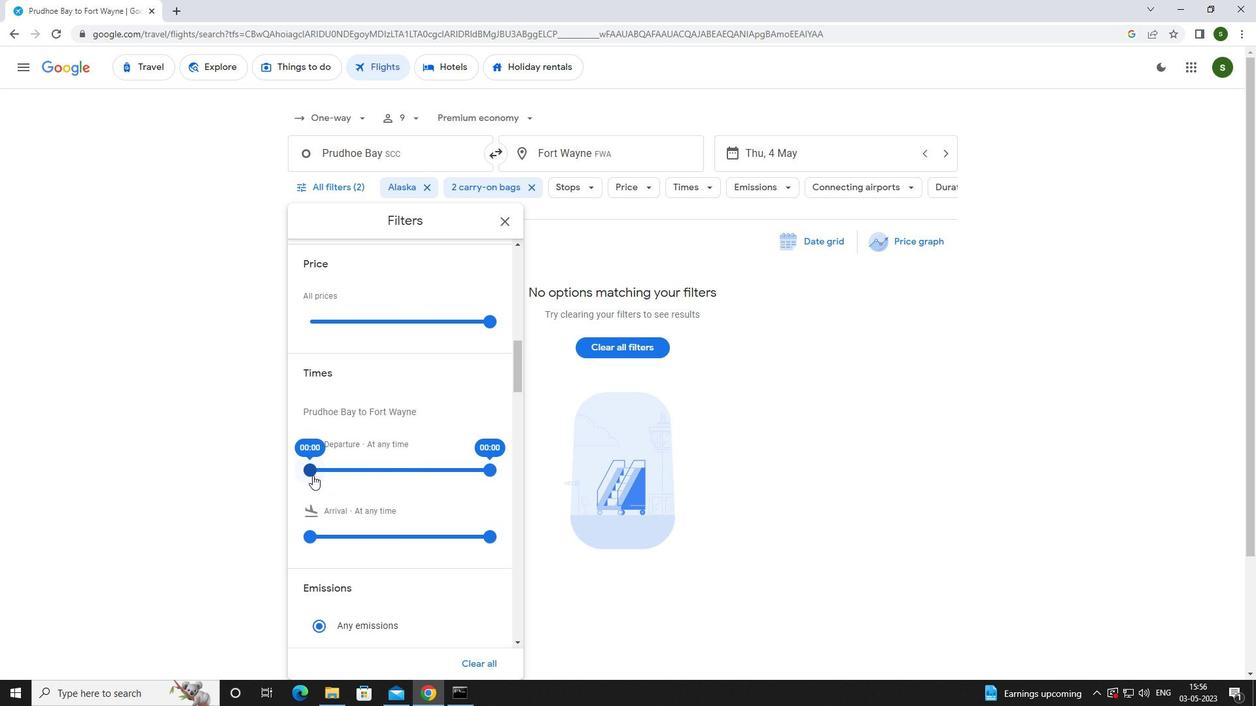 
Action: Mouse moved to (761, 410)
Screenshot: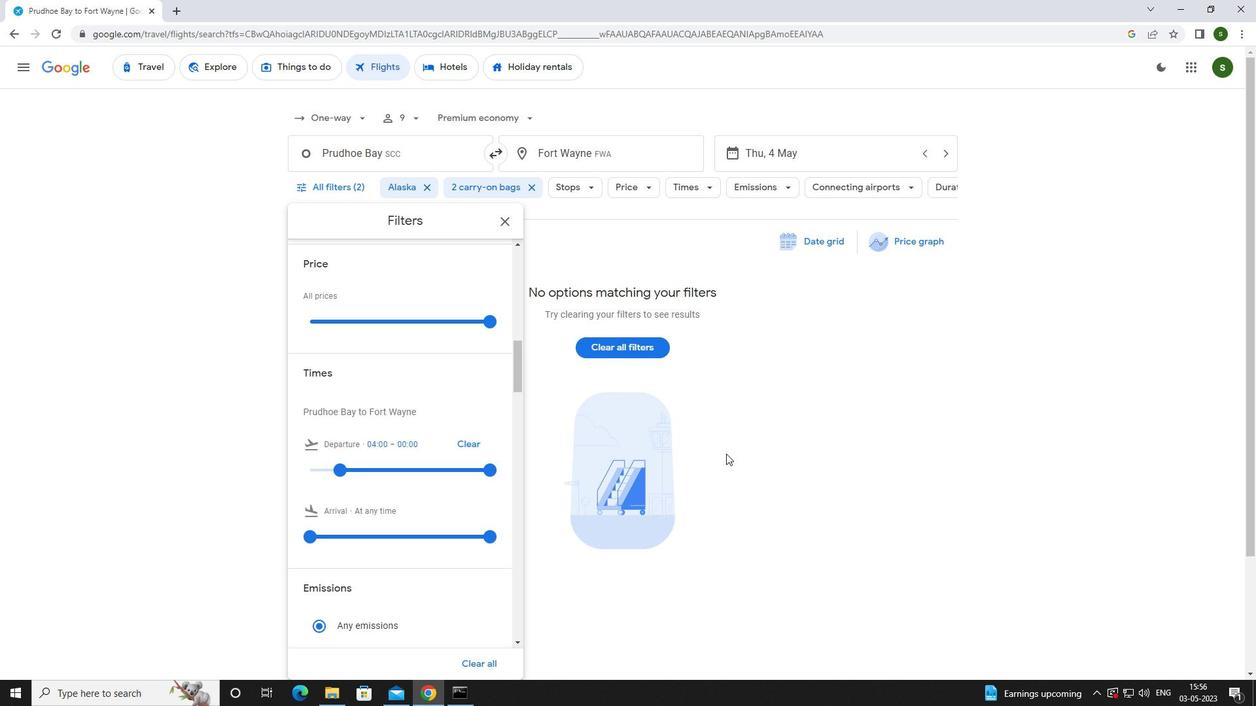 
Action: Mouse pressed left at (761, 410)
Screenshot: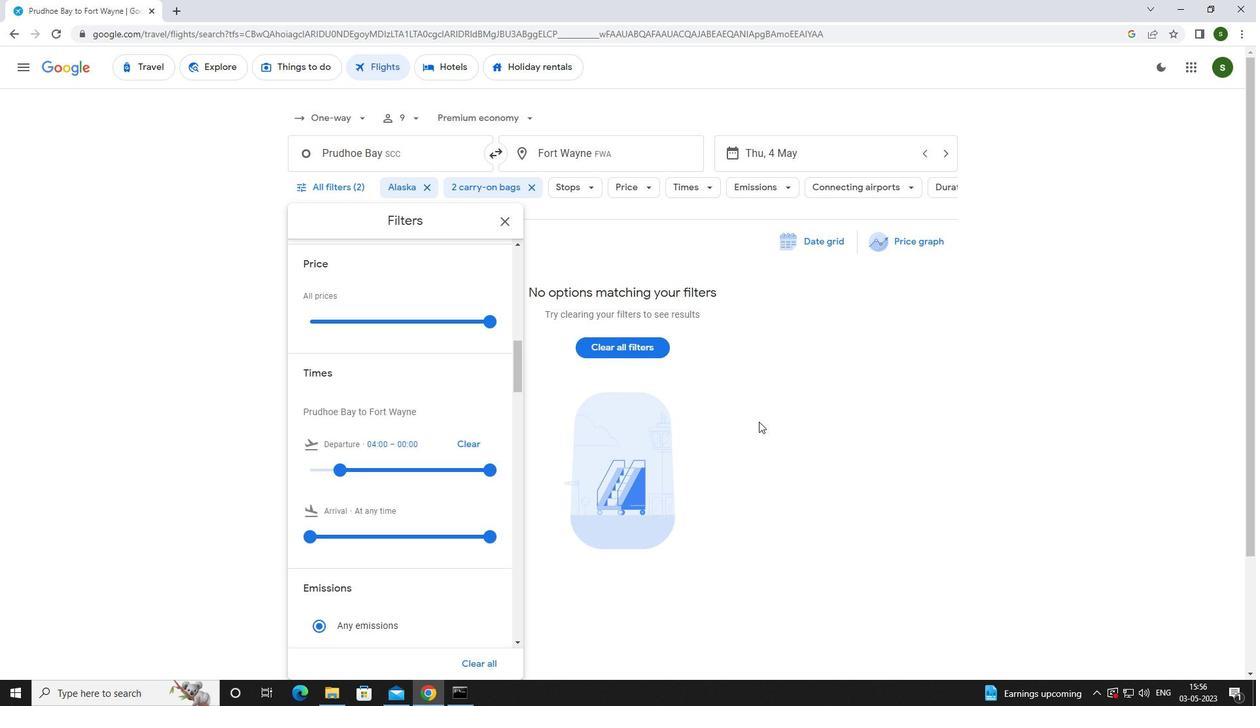 
